 Task: Monitor the traffic conditions on I-20 between Atlanta and Augusta, Georgia.
Action: Mouse moved to (205, 75)
Screenshot: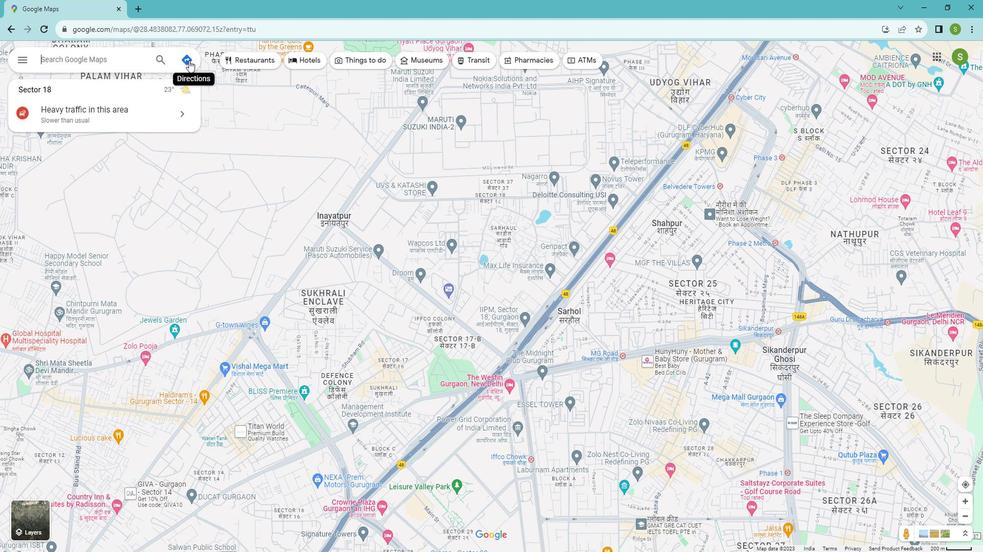 
Action: Mouse pressed left at (205, 75)
Screenshot: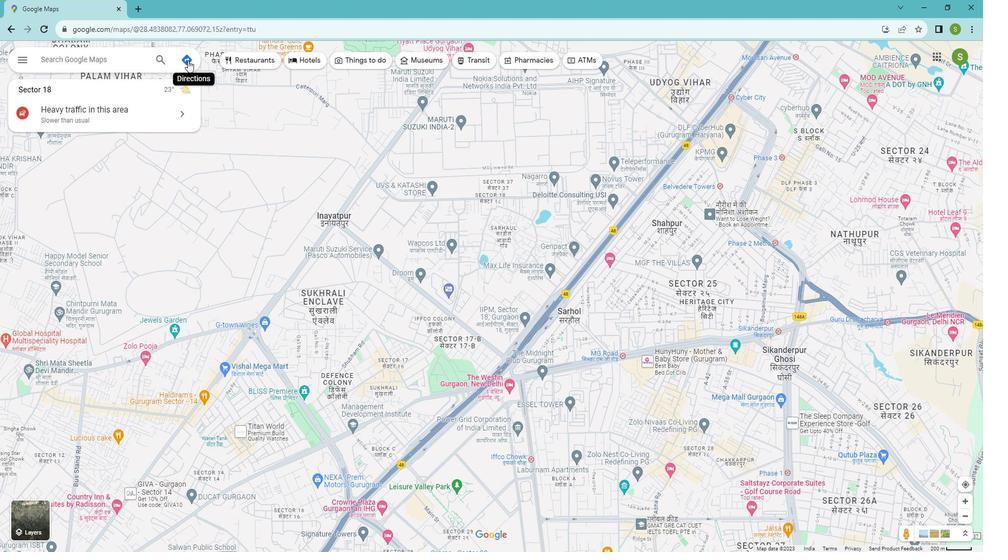 
Action: Mouse moved to (111, 103)
Screenshot: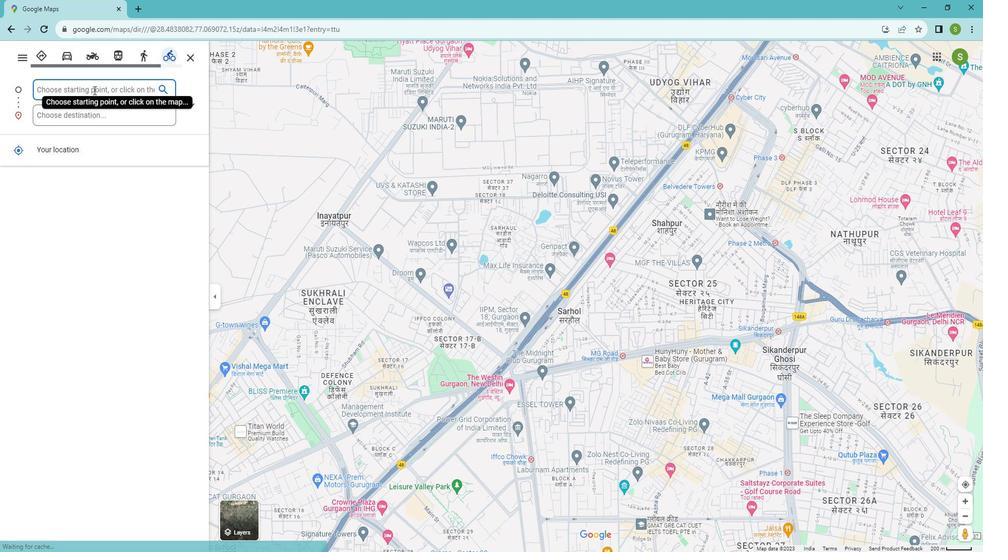 
Action: Mouse pressed left at (111, 103)
Screenshot: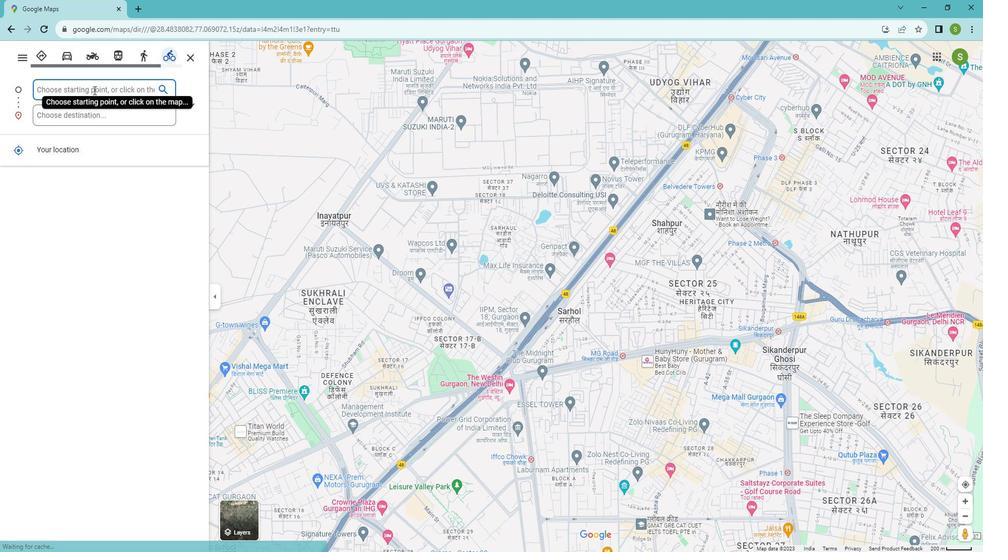 
Action: Key pressed <Key.shift><Key.shift><Key.shift><Key.shift><Key.shift>I-20<Key.space><Key.shift>Alanta
Screenshot: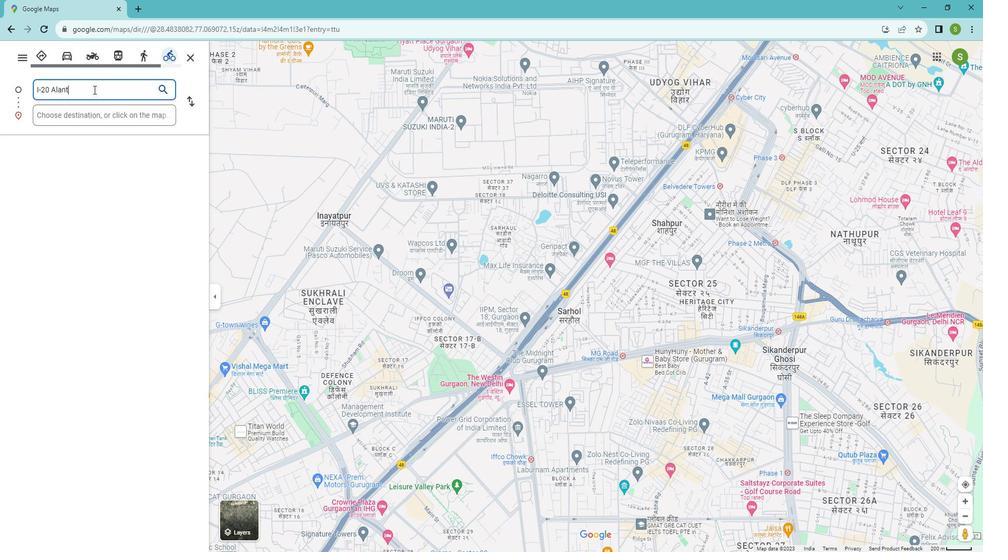 
Action: Mouse moved to (112, 129)
Screenshot: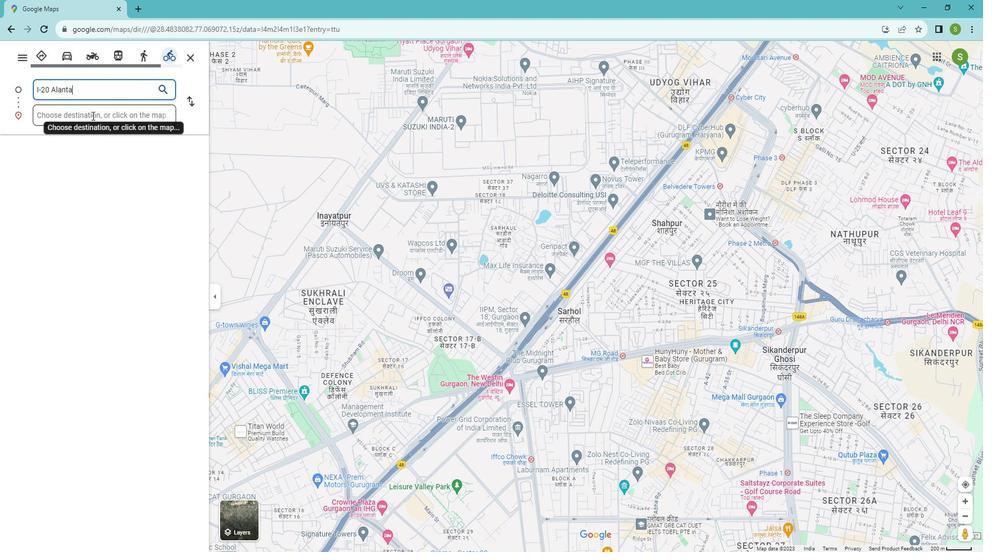 
Action: Mouse pressed left at (112, 129)
Screenshot: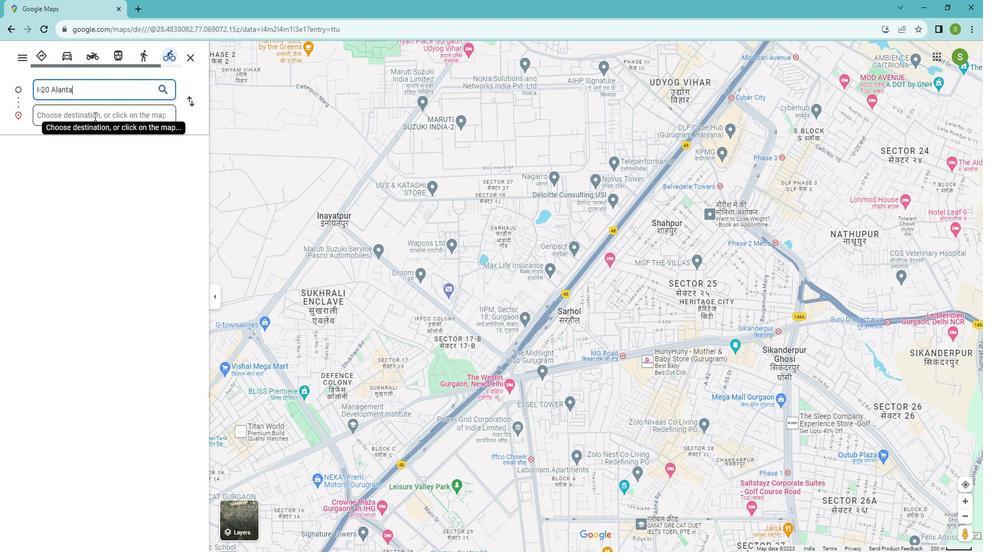 
Action: Mouse moved to (112, 129)
Screenshot: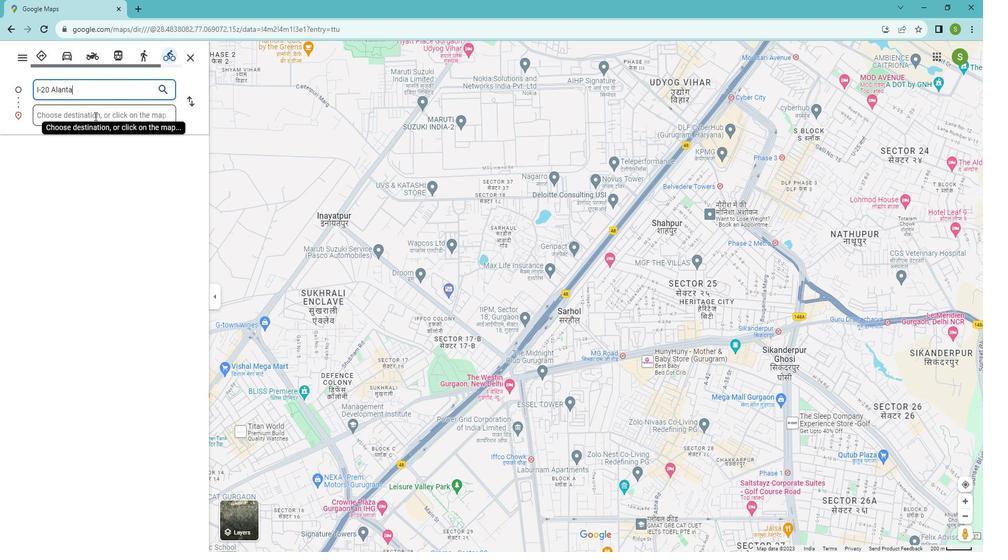 
Action: Key pressed <Key.shift>Augu
Screenshot: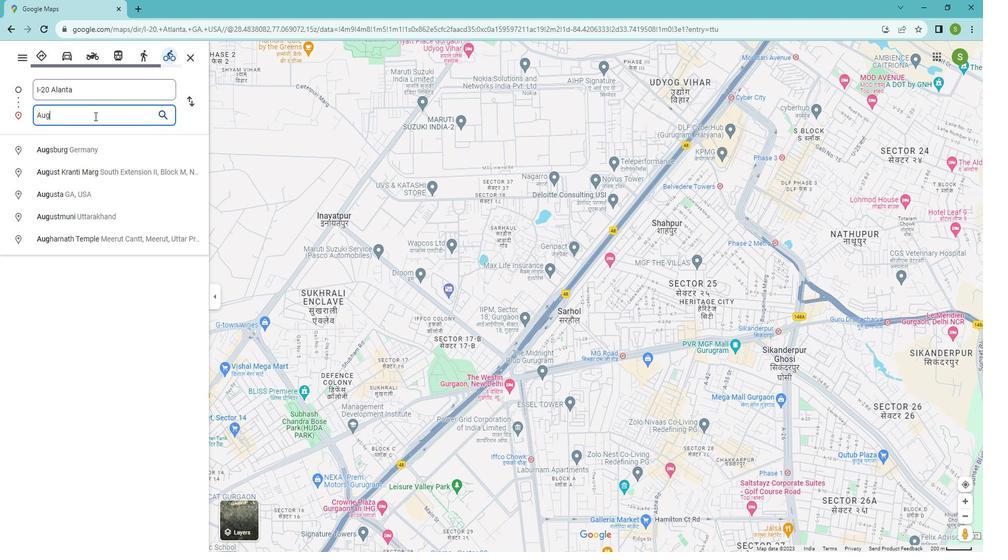 
Action: Mouse moved to (113, 164)
Screenshot: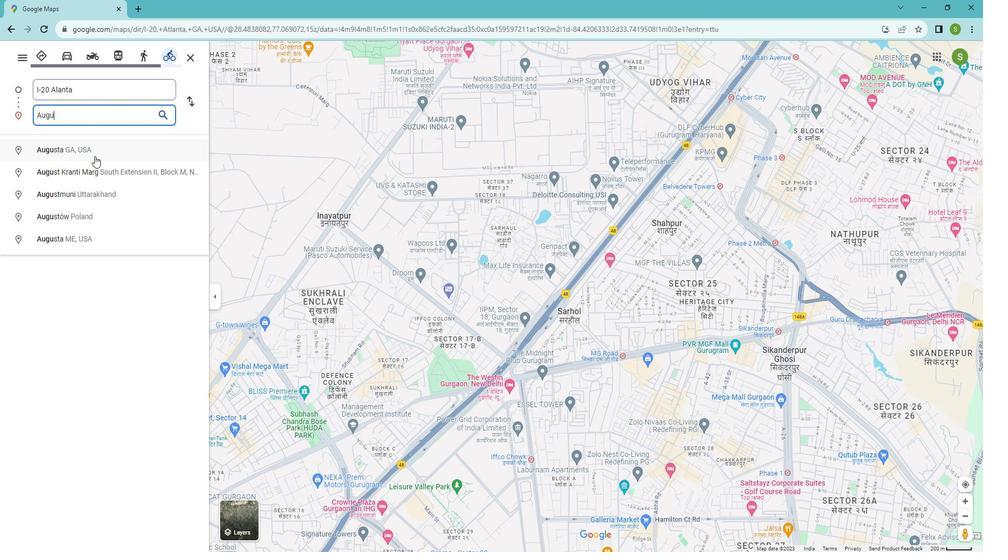 
Action: Mouse pressed left at (113, 164)
Screenshot: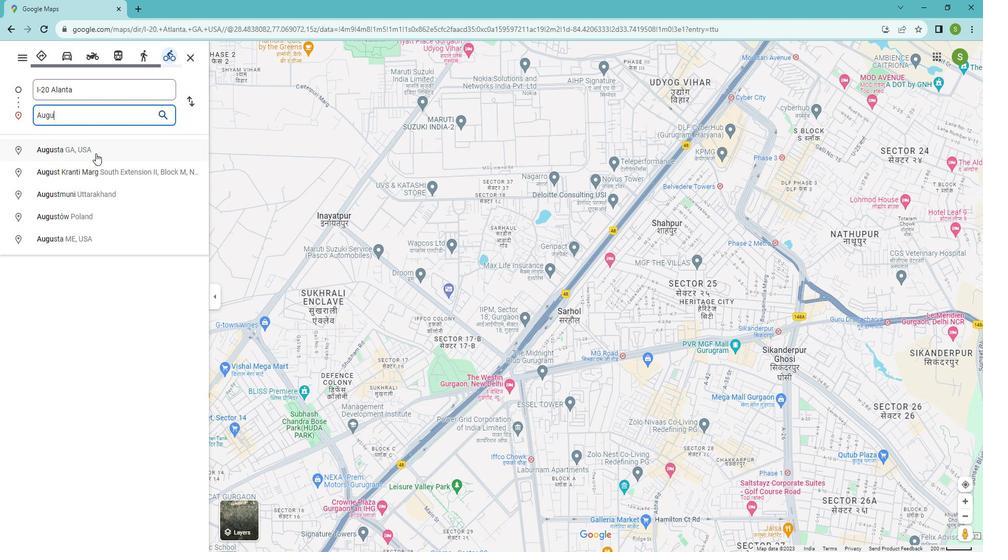 
Action: Mouse moved to (330, 523)
Screenshot: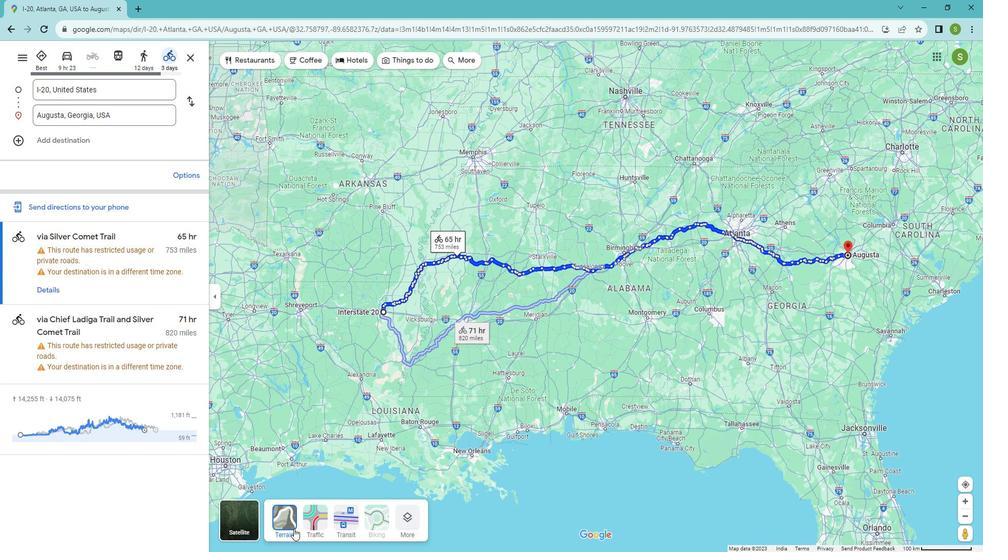 
Action: Mouse pressed left at (330, 523)
Screenshot: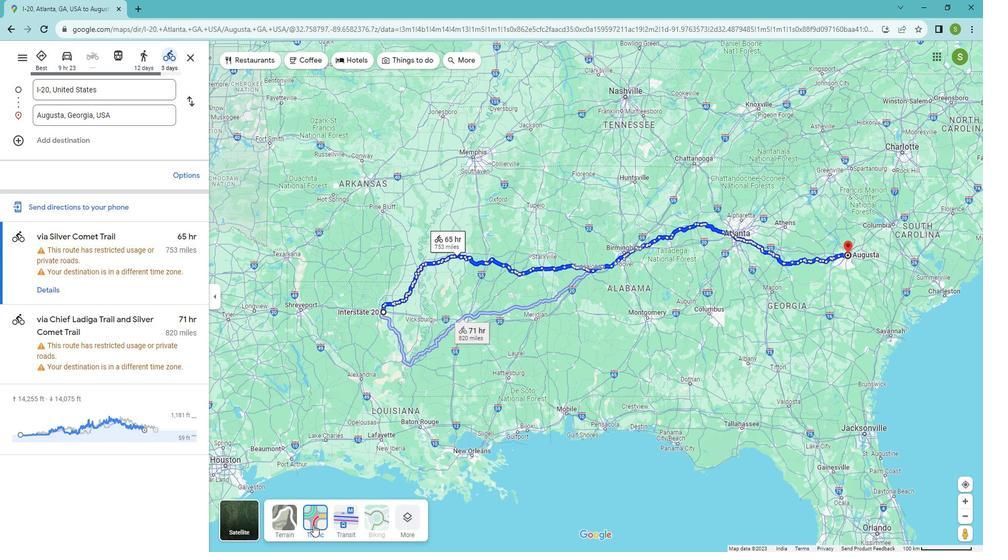 
Action: Mouse moved to (83, 74)
Screenshot: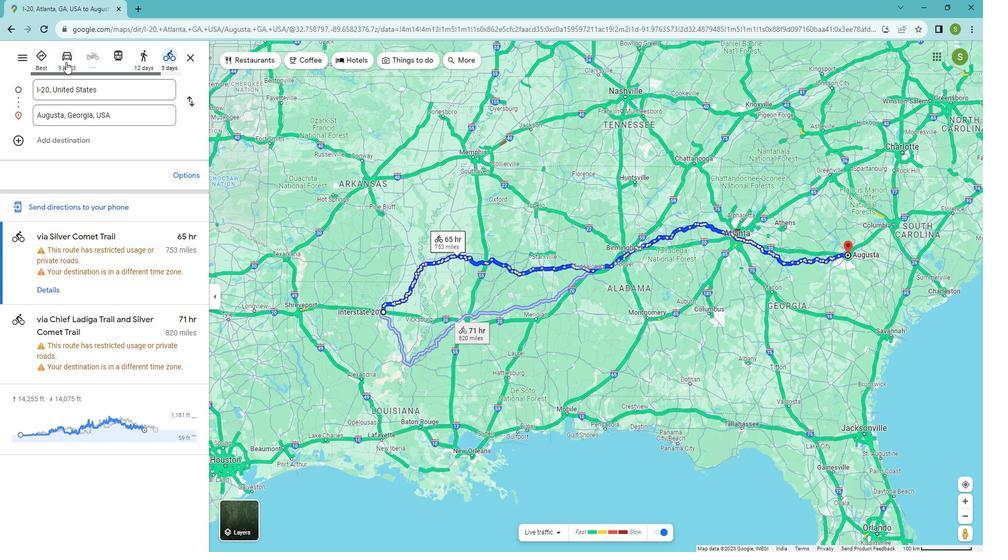 
Action: Mouse pressed left at (83, 74)
Screenshot: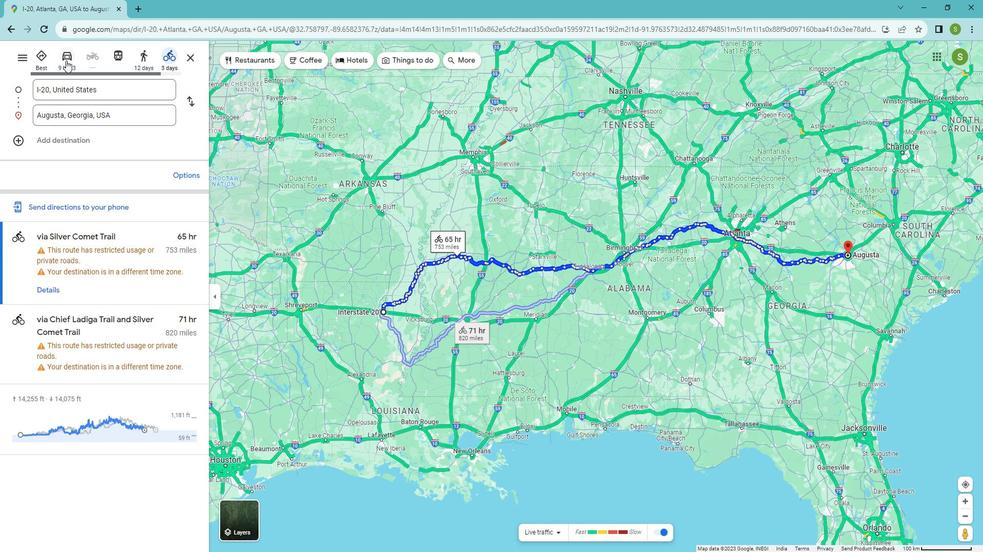 
Action: Mouse moved to (71, 297)
Screenshot: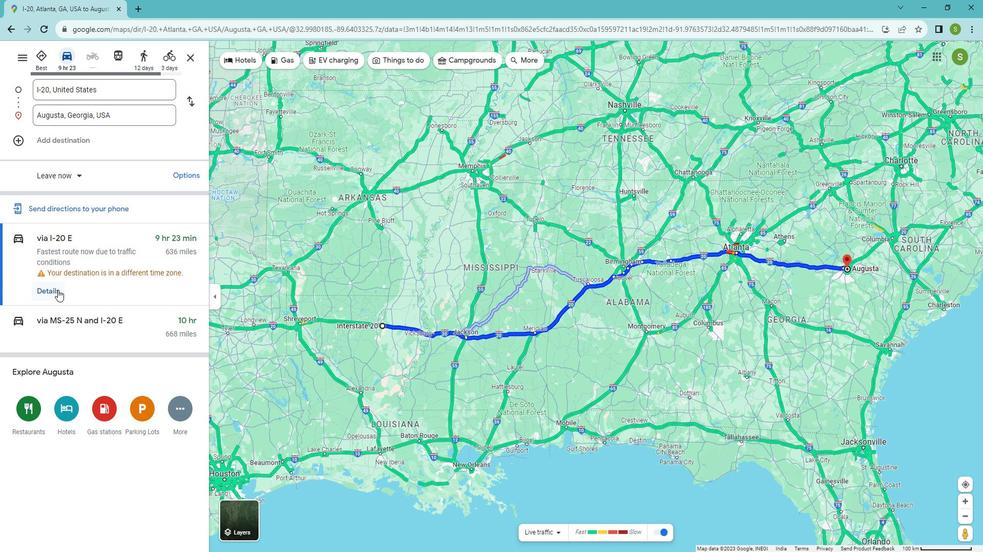 
Action: Mouse pressed left at (71, 297)
Screenshot: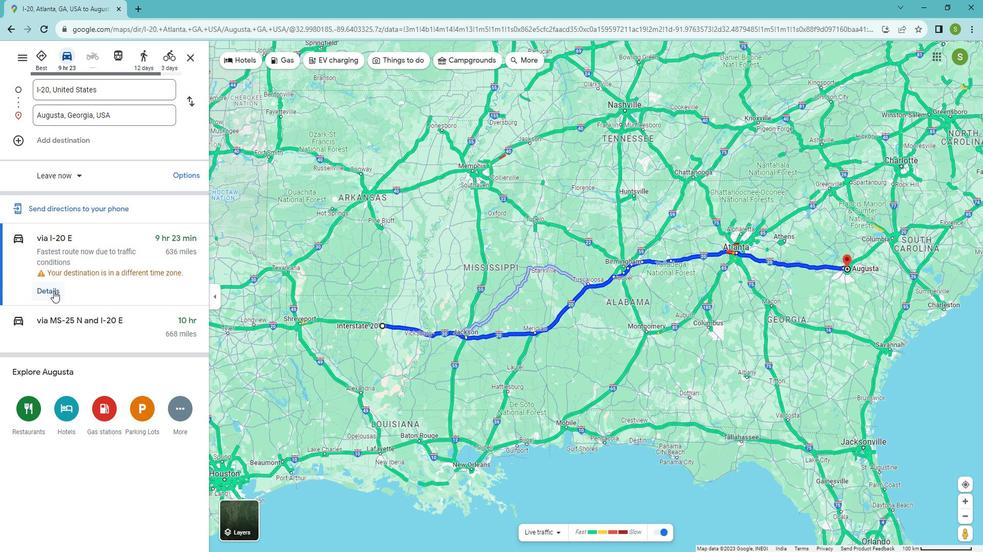
Action: Mouse moved to (72, 225)
Screenshot: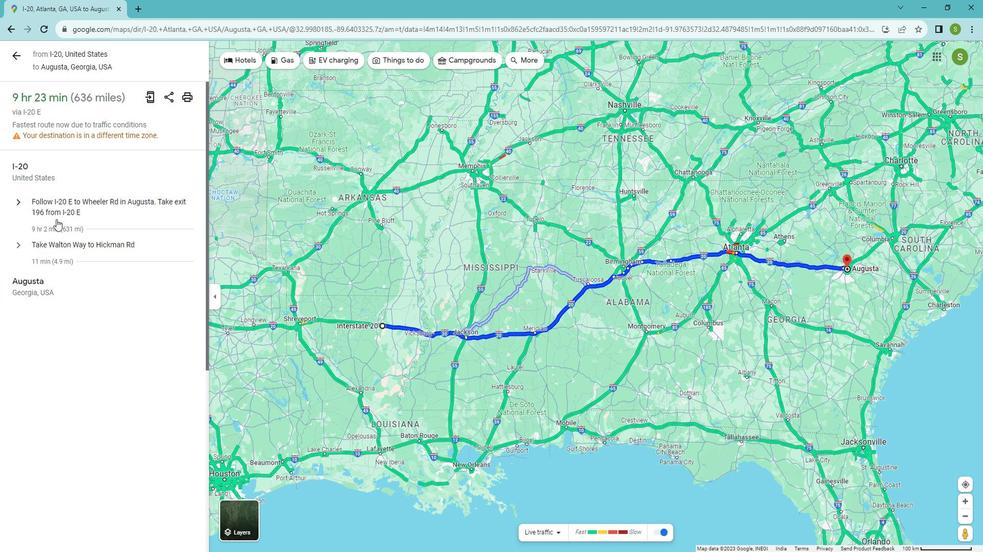 
Action: Mouse pressed left at (72, 225)
Screenshot: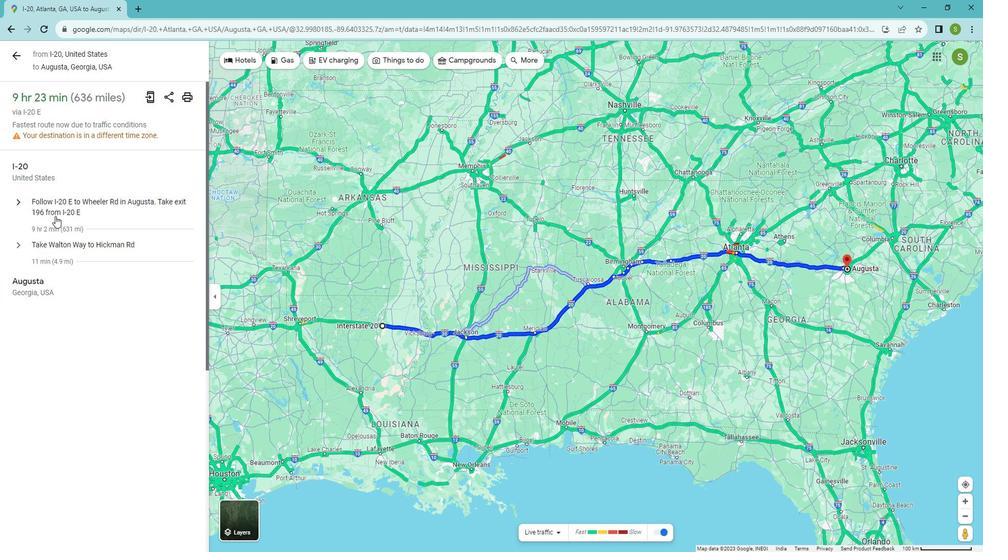 
Action: Mouse moved to (72, 255)
Screenshot: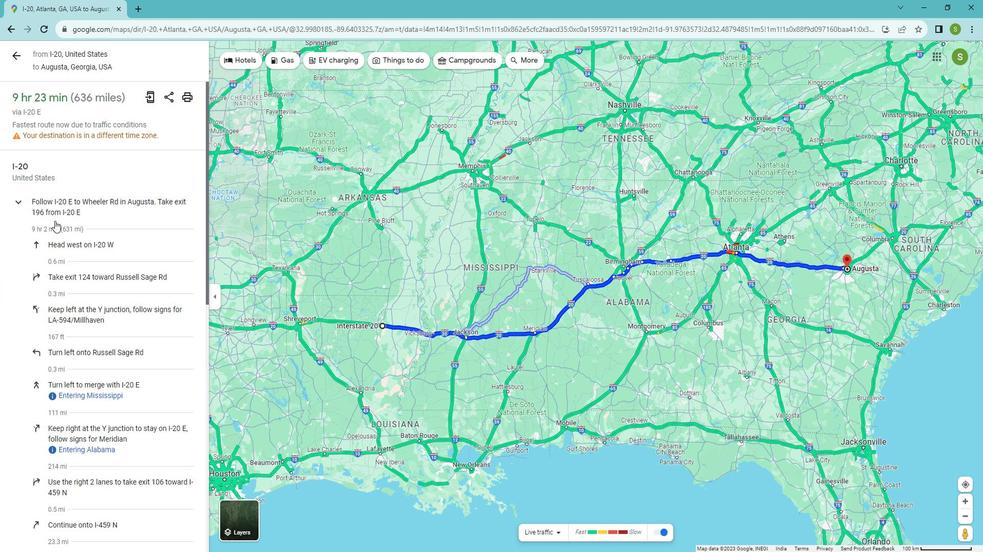 
Action: Mouse pressed left at (72, 255)
Screenshot: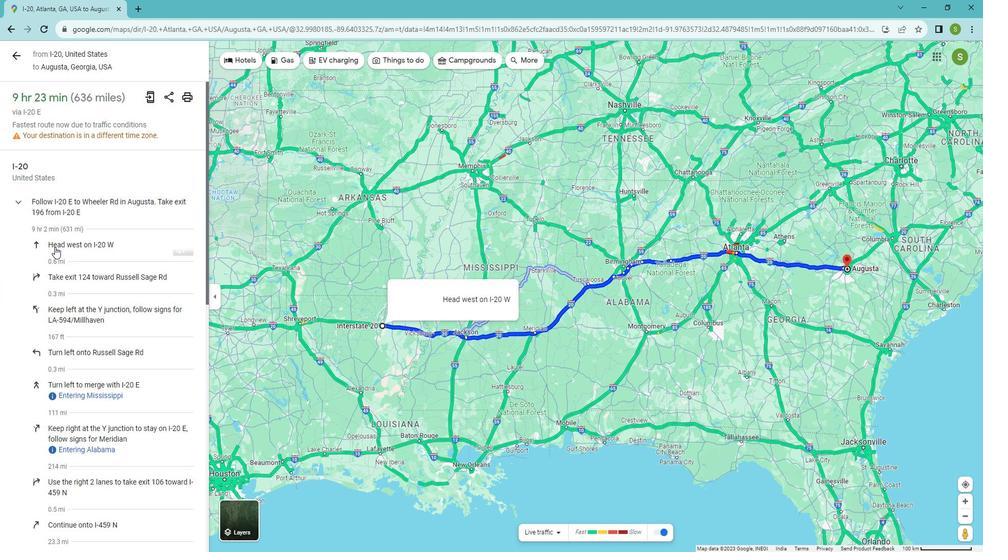 
Action: Mouse moved to (78, 285)
Screenshot: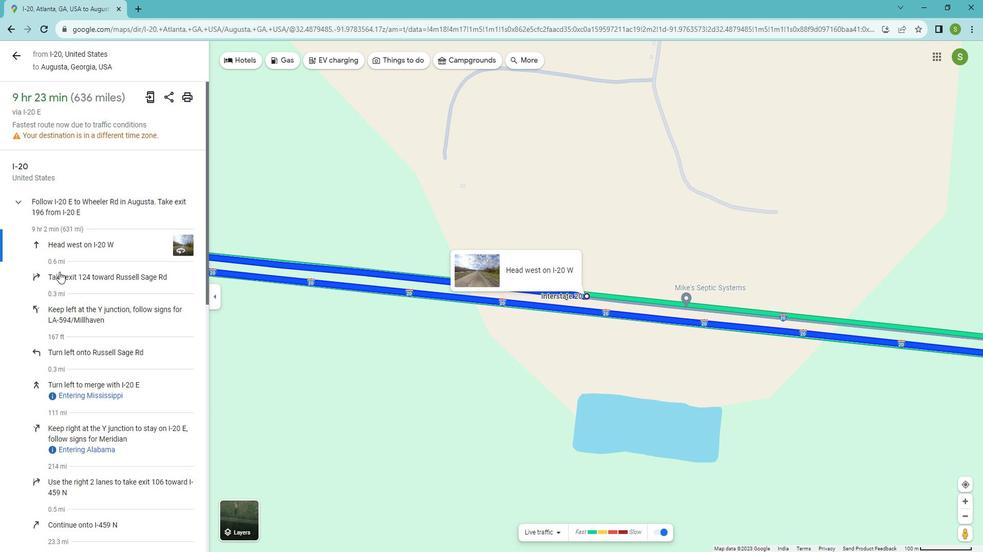 
Action: Mouse pressed left at (78, 285)
Screenshot: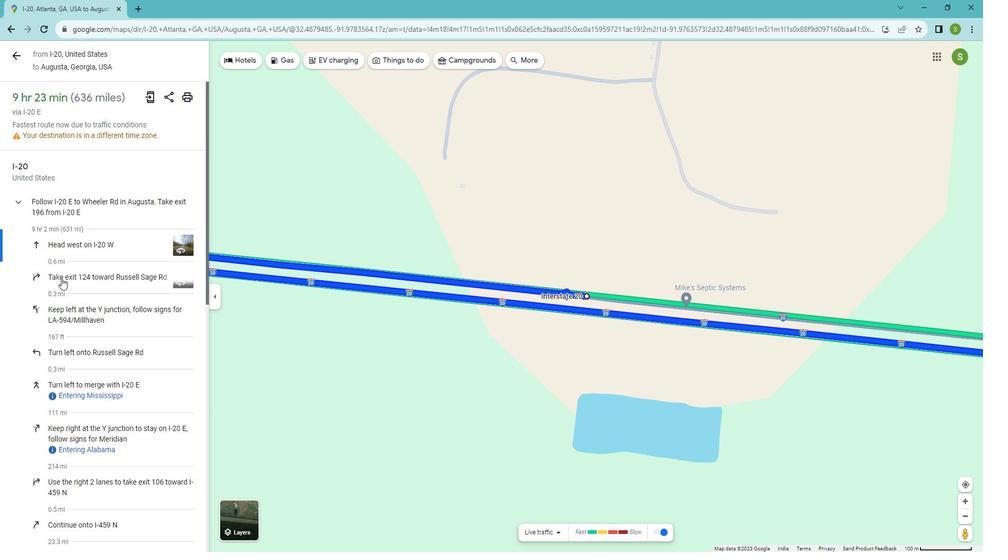 
Action: Mouse moved to (78, 316)
Screenshot: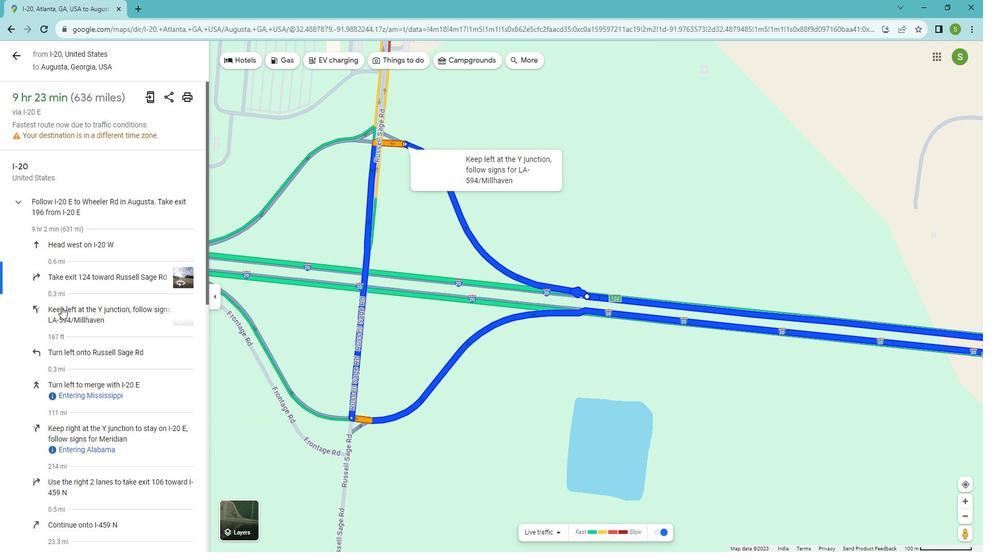 
Action: Mouse pressed left at (78, 316)
Screenshot: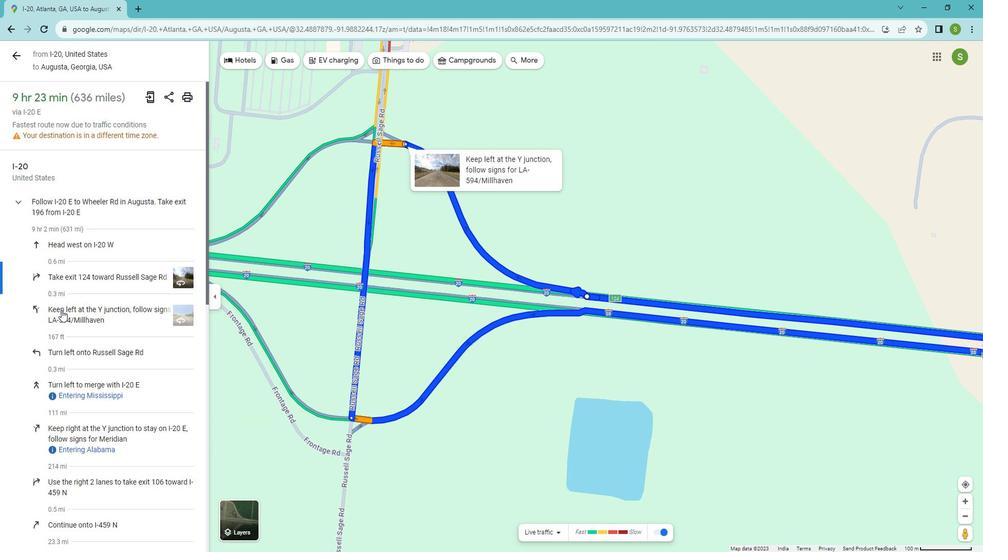
Action: Mouse moved to (81, 356)
Screenshot: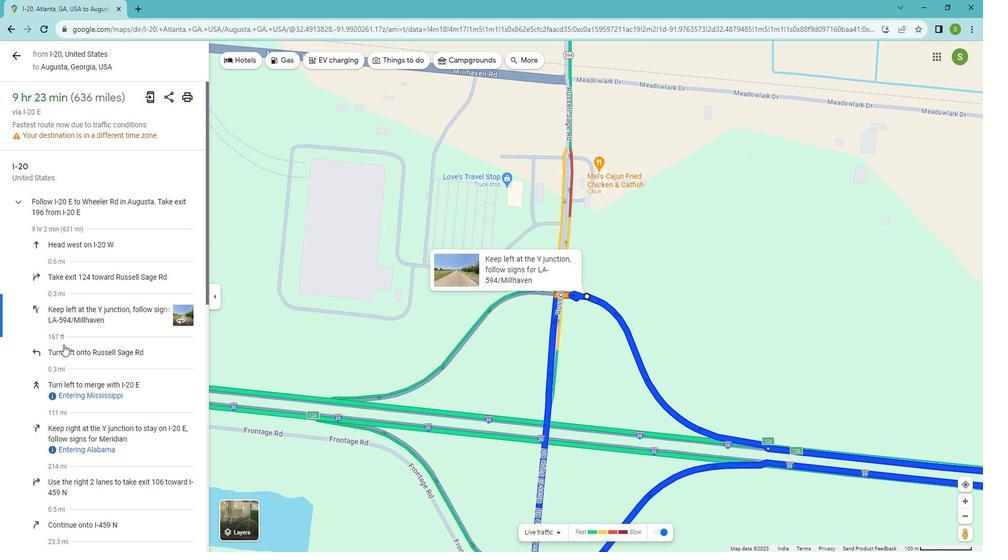 
Action: Mouse pressed left at (81, 356)
Screenshot: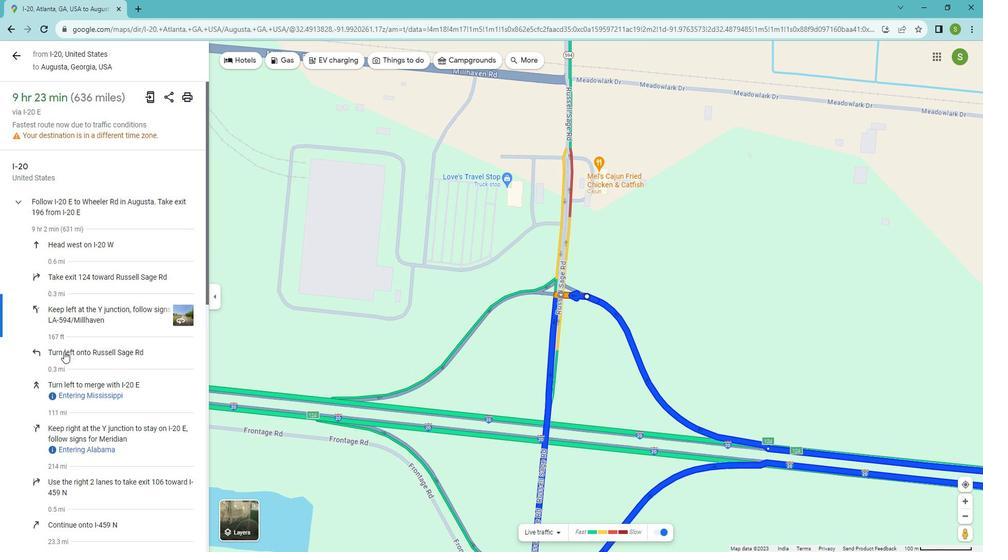 
Action: Mouse moved to (84, 390)
Screenshot: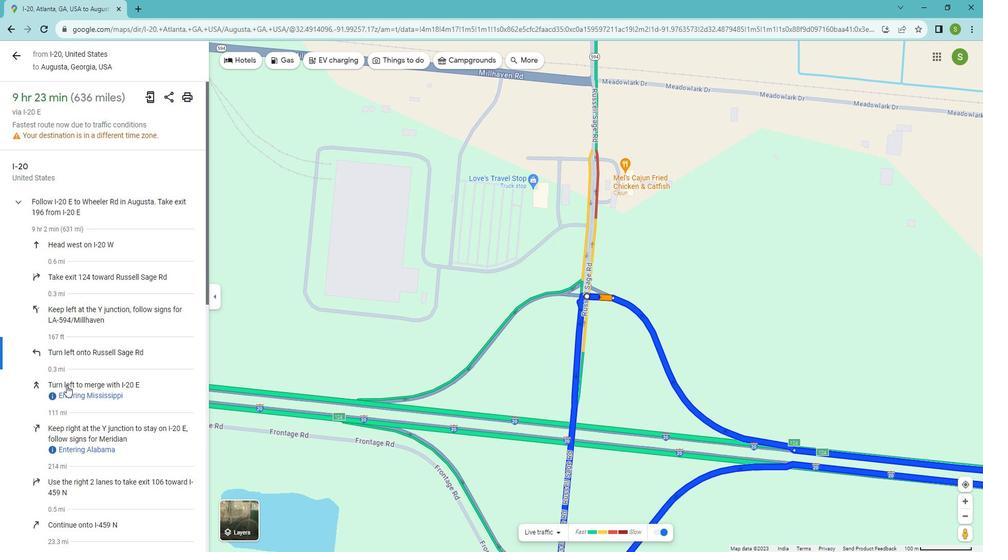 
Action: Mouse pressed left at (84, 390)
Screenshot: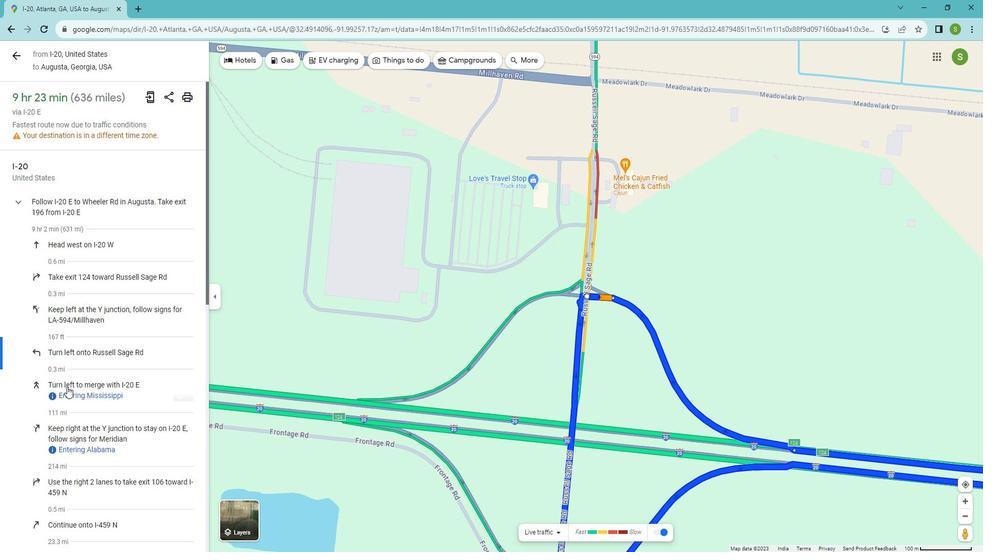 
Action: Mouse moved to (84, 436)
Screenshot: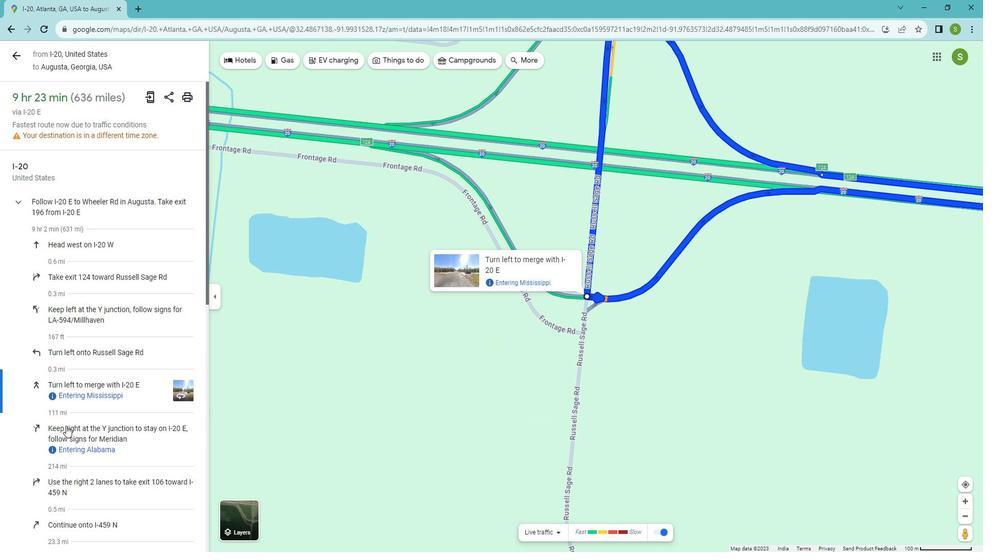
Action: Mouse pressed left at (84, 436)
Screenshot: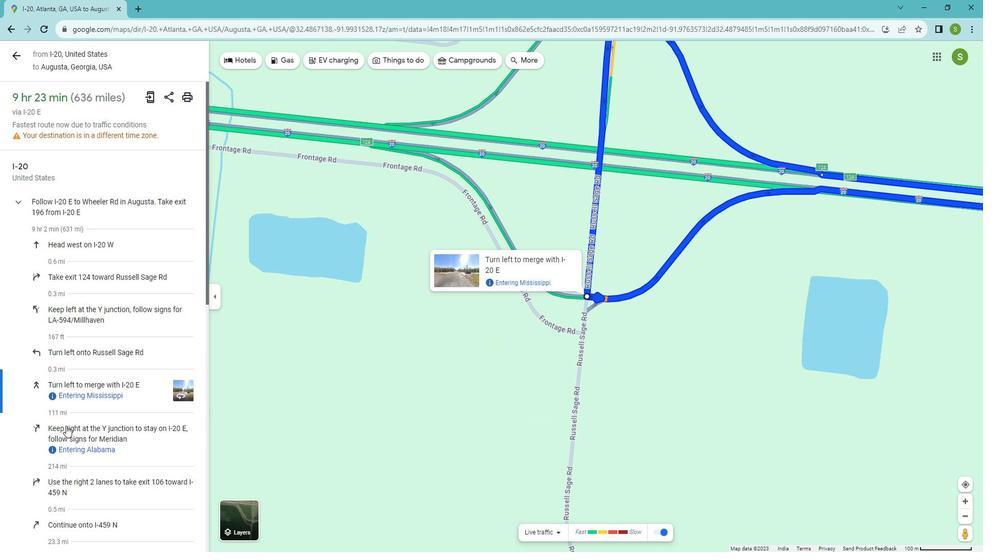 
Action: Mouse moved to (82, 480)
Screenshot: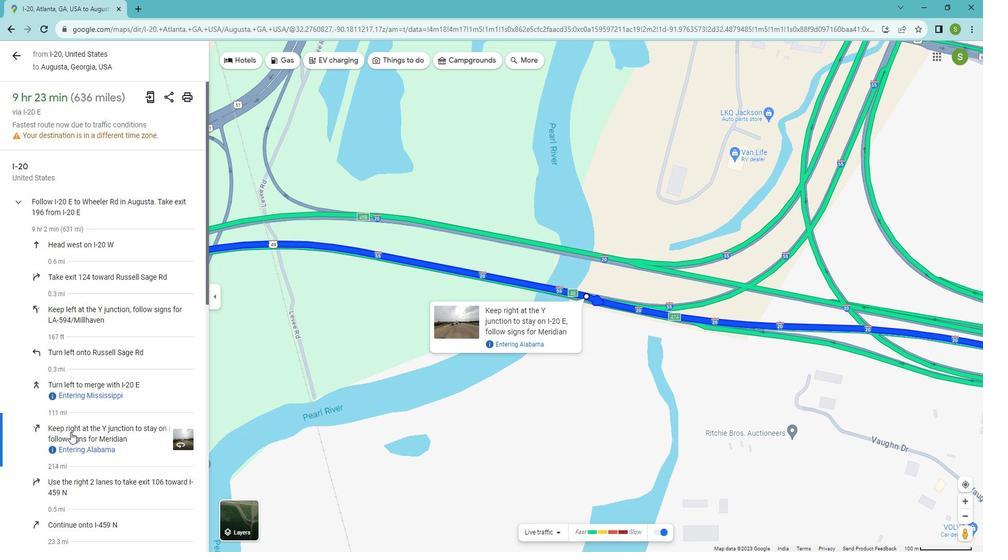 
Action: Mouse pressed left at (82, 480)
Screenshot: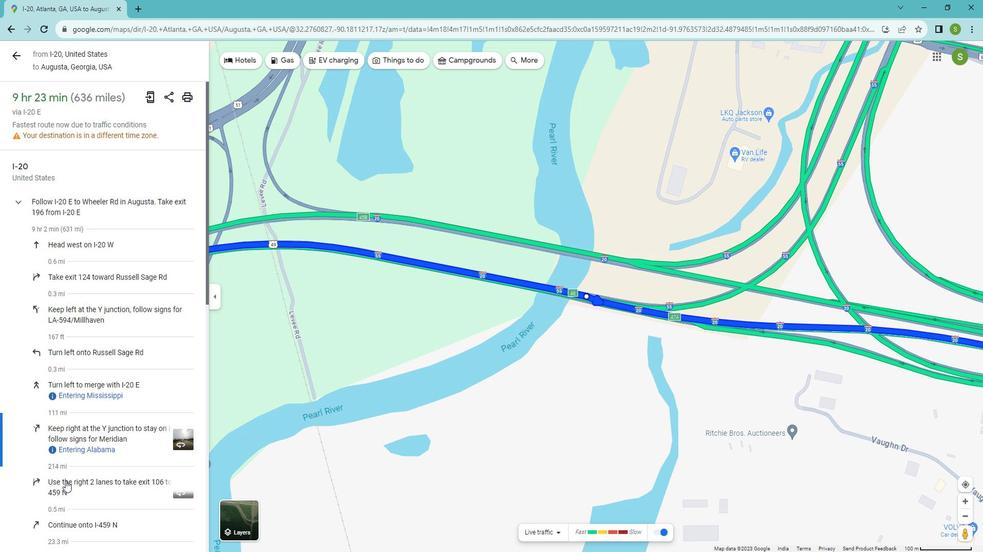 
Action: Mouse moved to (83, 520)
Screenshot: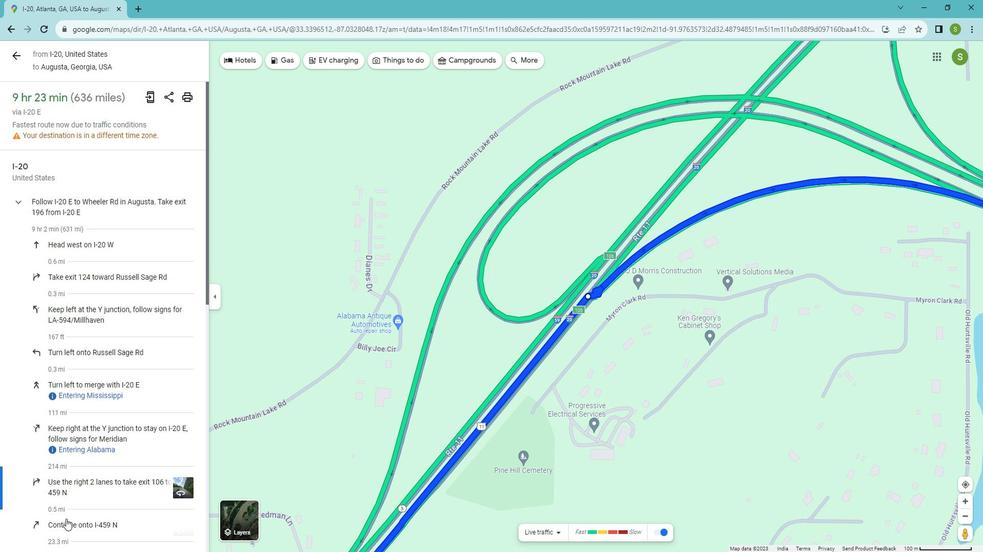 
Action: Mouse pressed left at (83, 520)
Screenshot: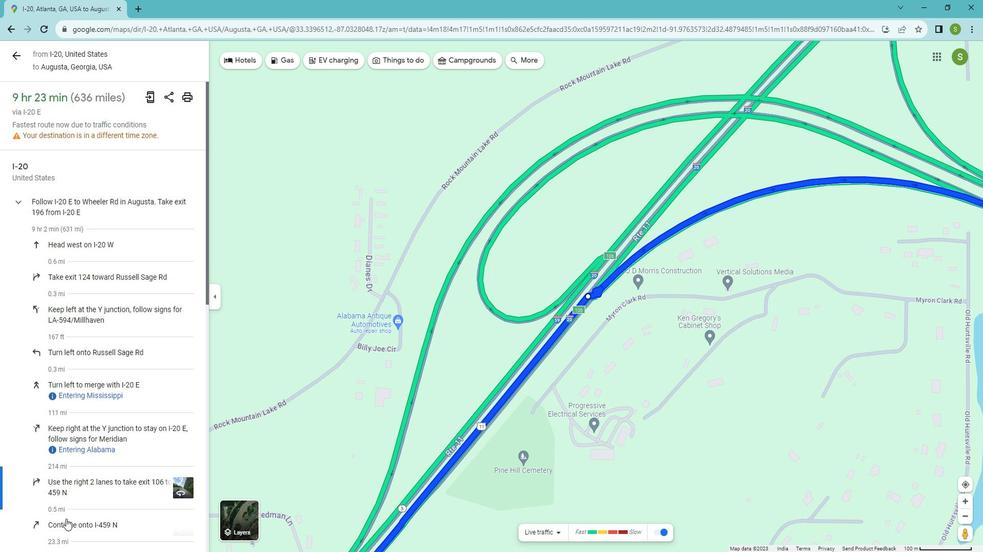 
Action: Mouse moved to (92, 399)
Screenshot: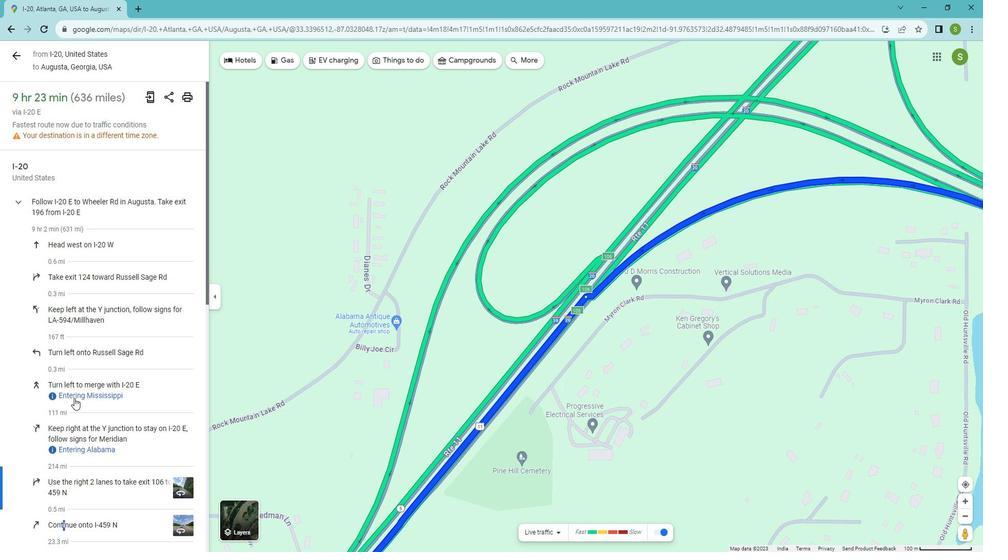 
Action: Mouse scrolled (92, 398) with delta (0, 0)
Screenshot: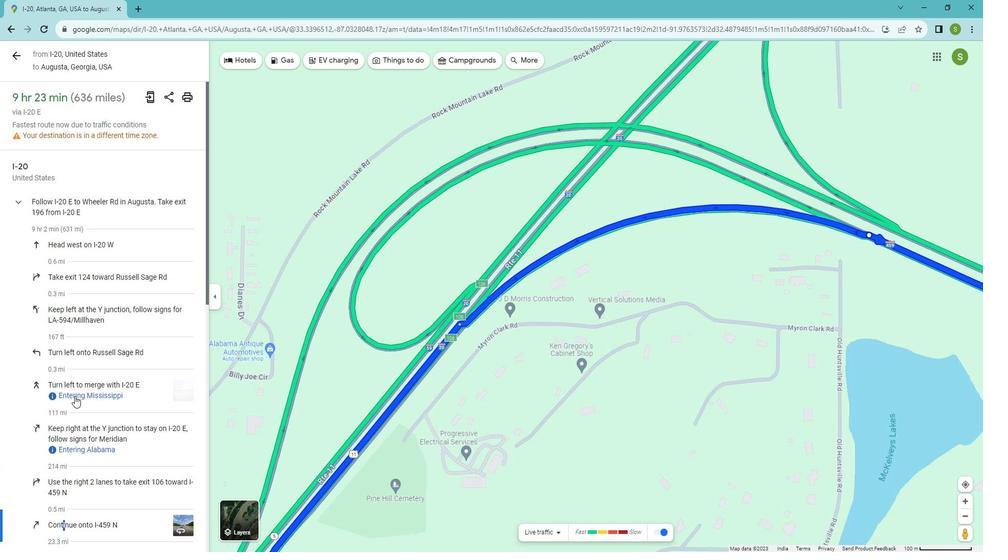 
Action: Mouse scrolled (92, 398) with delta (0, 0)
Screenshot: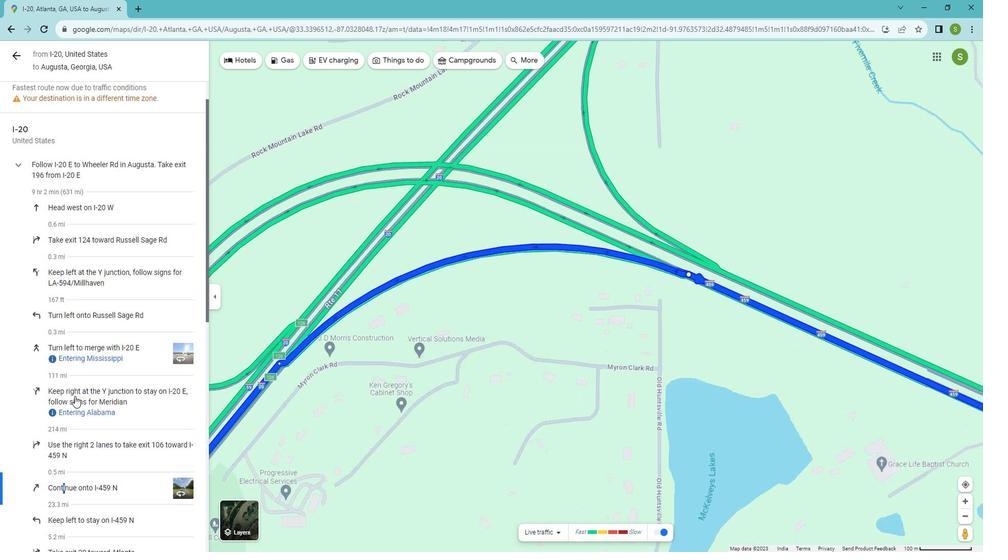 
Action: Mouse moved to (92, 399)
Screenshot: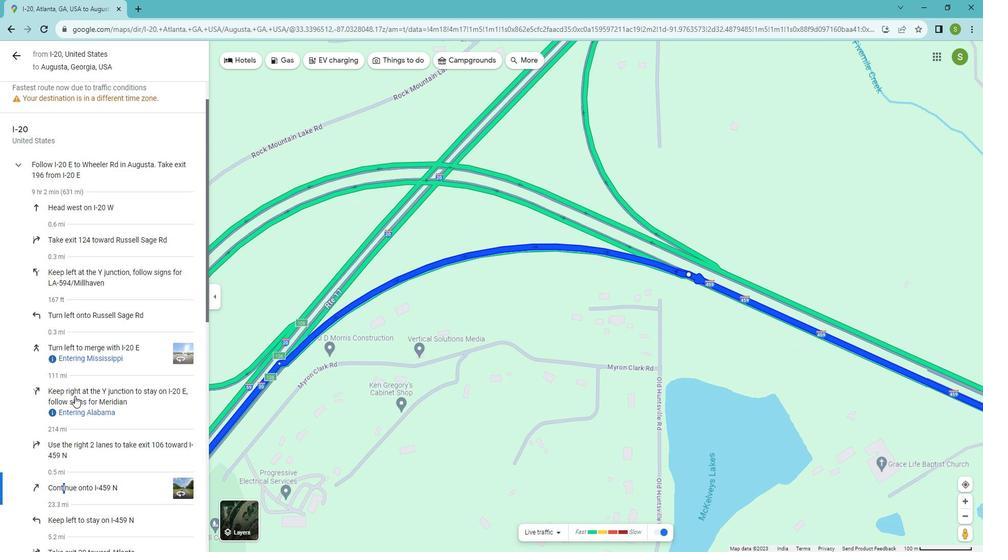 
Action: Mouse scrolled (92, 398) with delta (0, 0)
Screenshot: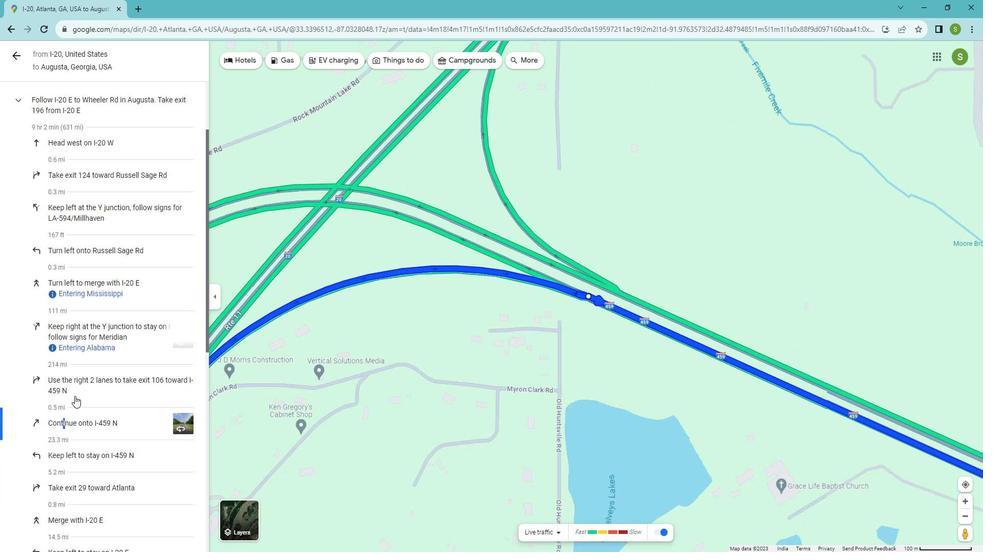 
Action: Mouse moved to (91, 399)
Screenshot: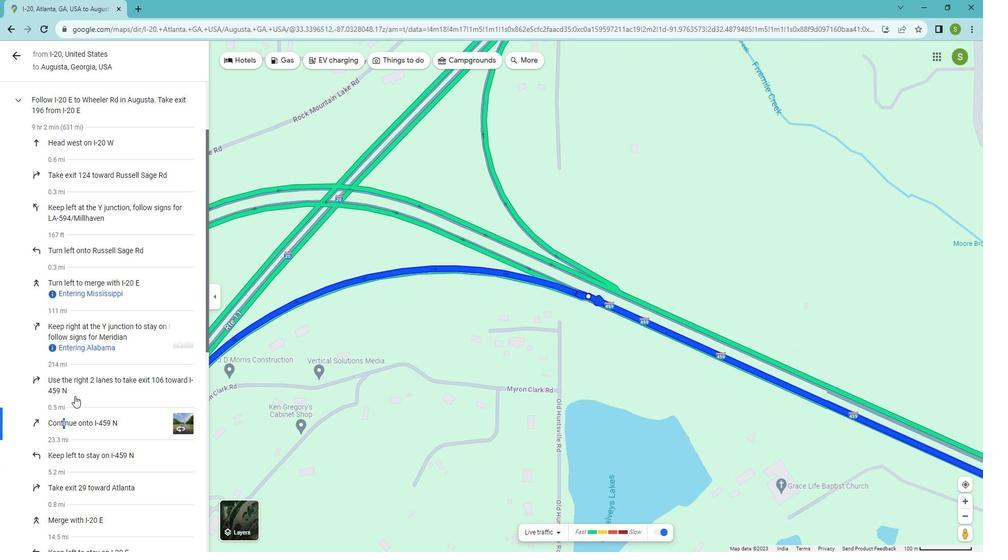 
Action: Mouse scrolled (91, 399) with delta (0, 0)
Screenshot: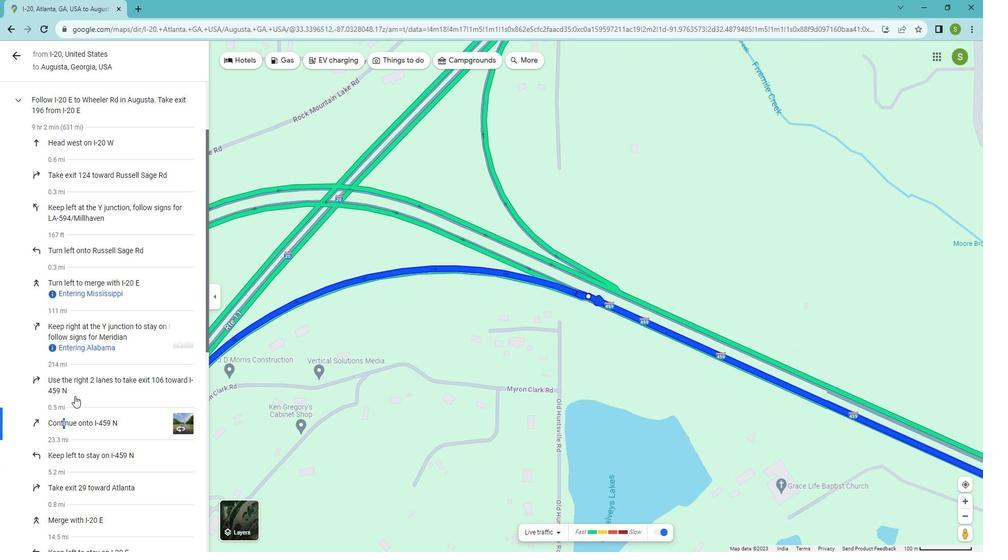 
Action: Mouse moved to (95, 343)
Screenshot: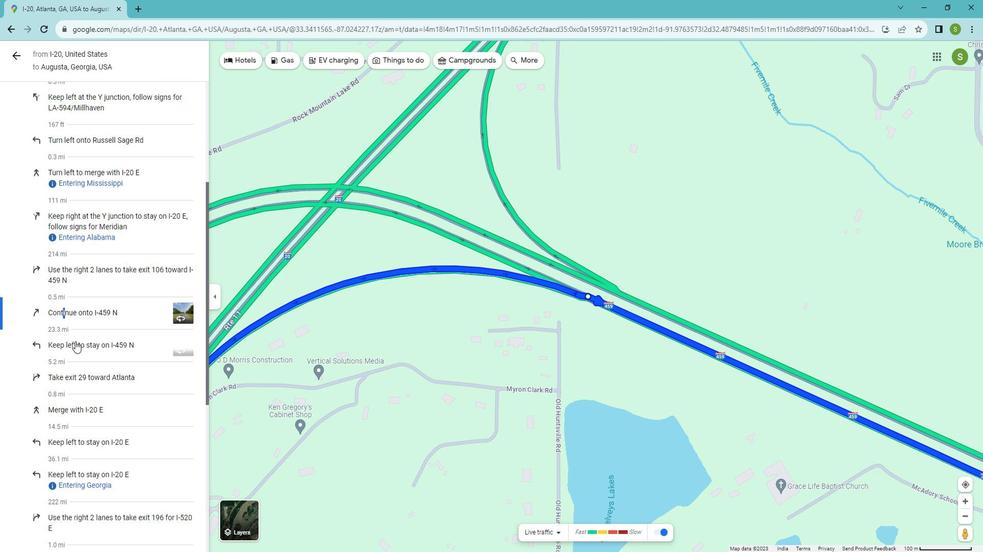 
Action: Mouse pressed left at (95, 343)
Screenshot: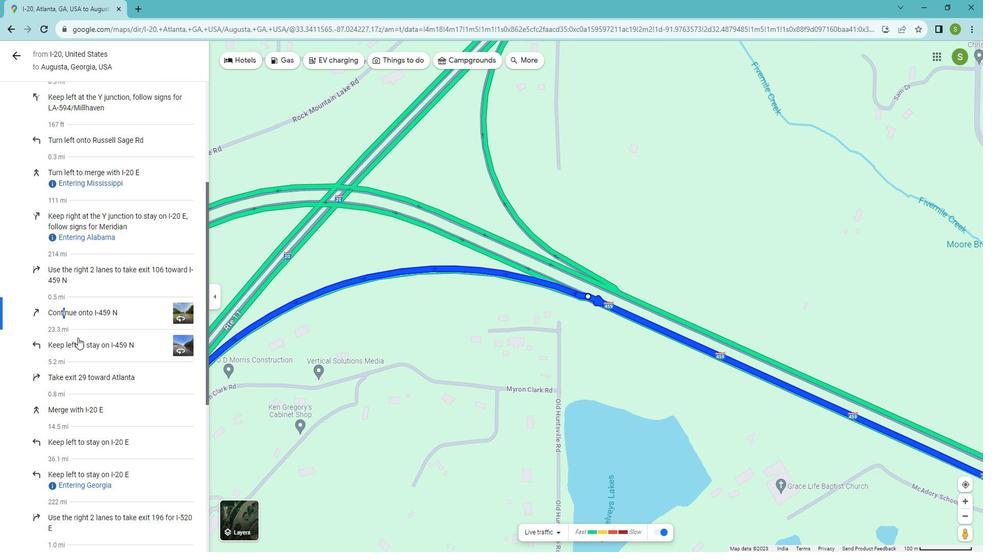 
Action: Mouse moved to (94, 390)
Screenshot: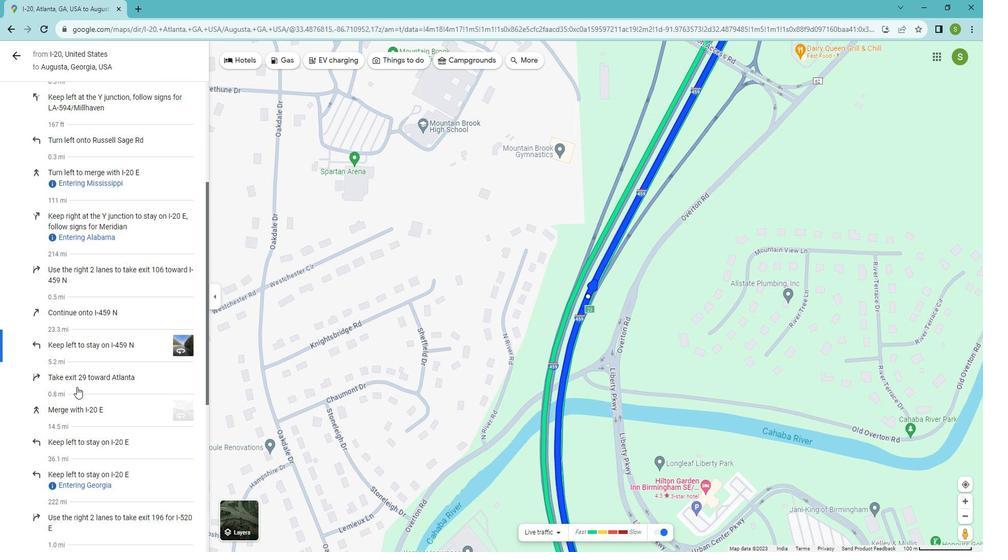 
Action: Mouse pressed left at (94, 390)
Screenshot: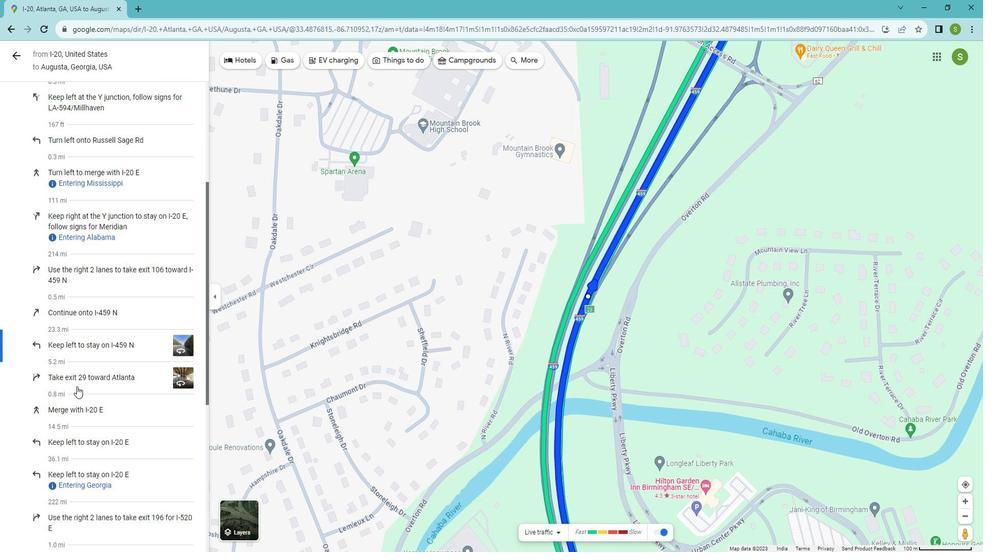 
Action: Mouse moved to (90, 416)
Screenshot: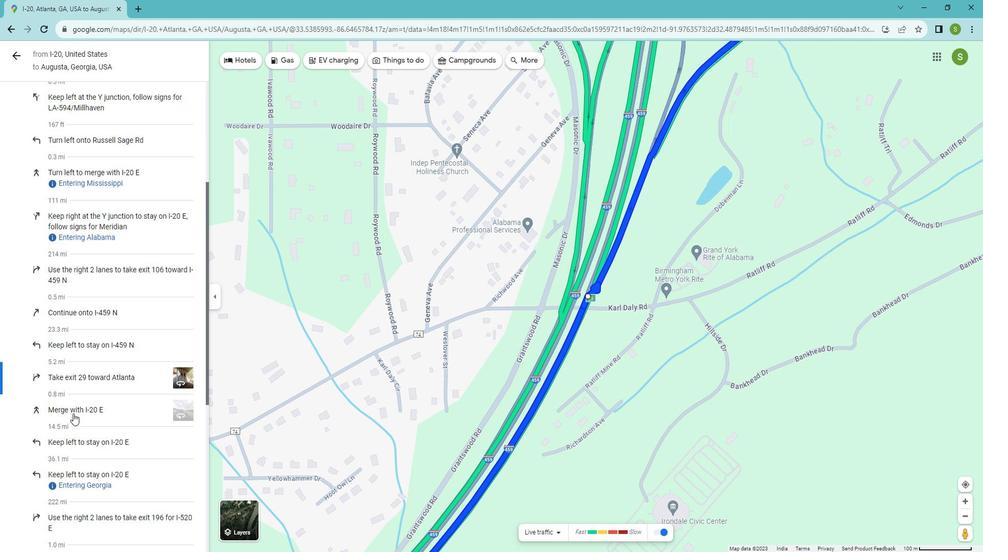 
Action: Mouse pressed left at (90, 416)
Screenshot: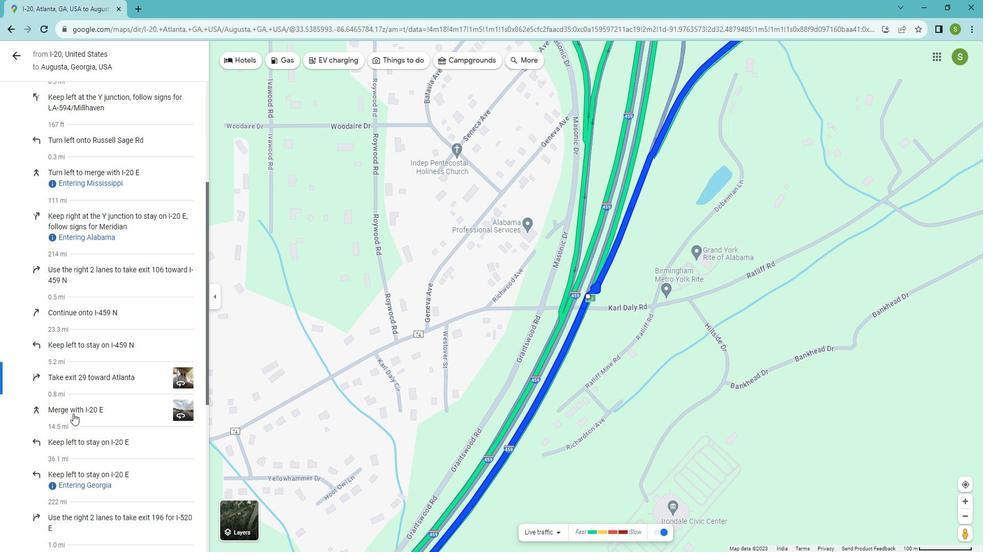 
Action: Mouse moved to (84, 446)
Screenshot: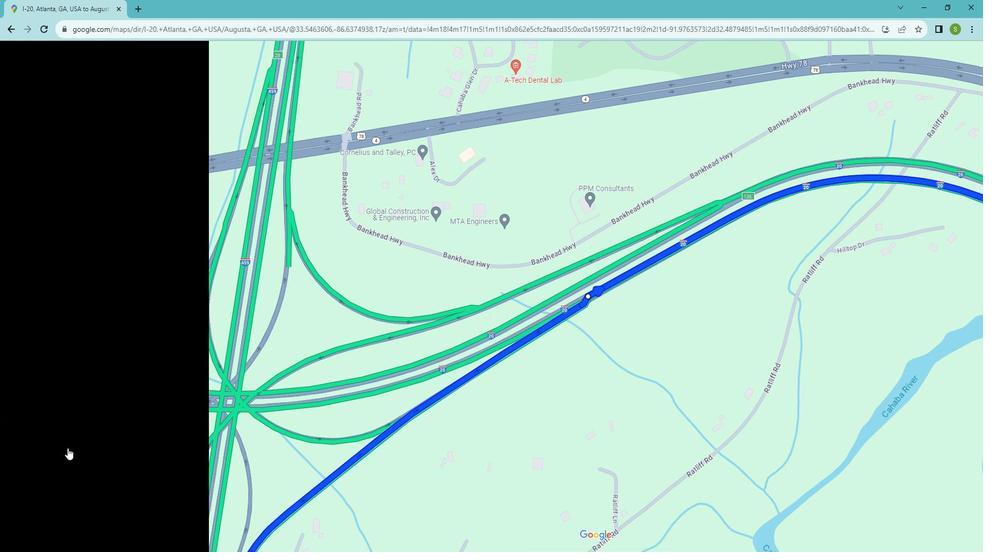
Action: Mouse pressed left at (84, 446)
Screenshot: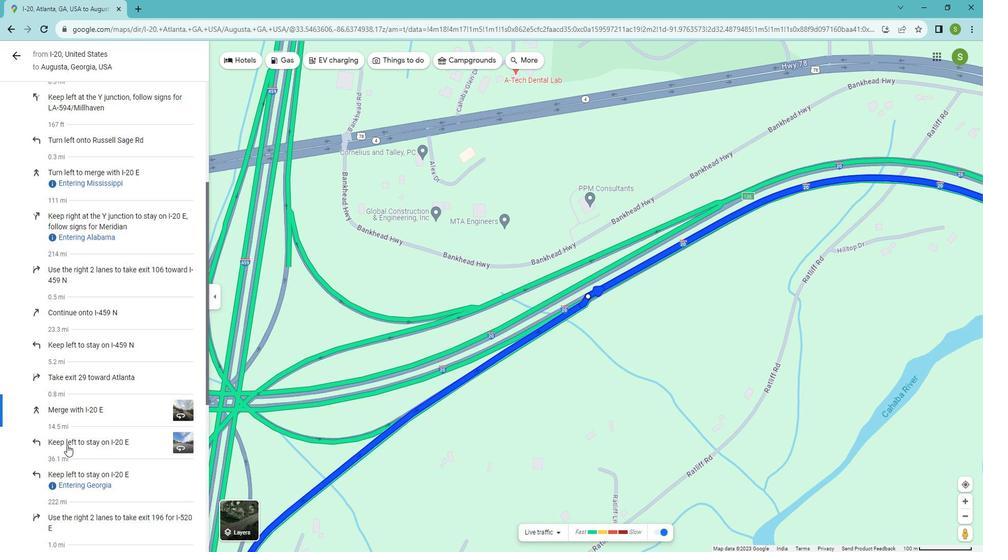 
Action: Mouse moved to (96, 480)
Screenshot: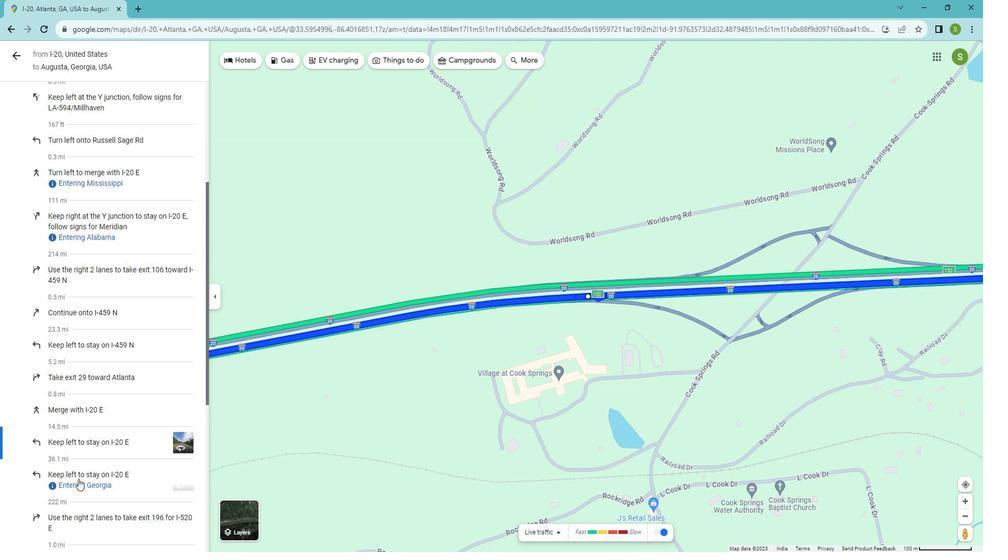 
Action: Mouse pressed left at (96, 480)
Screenshot: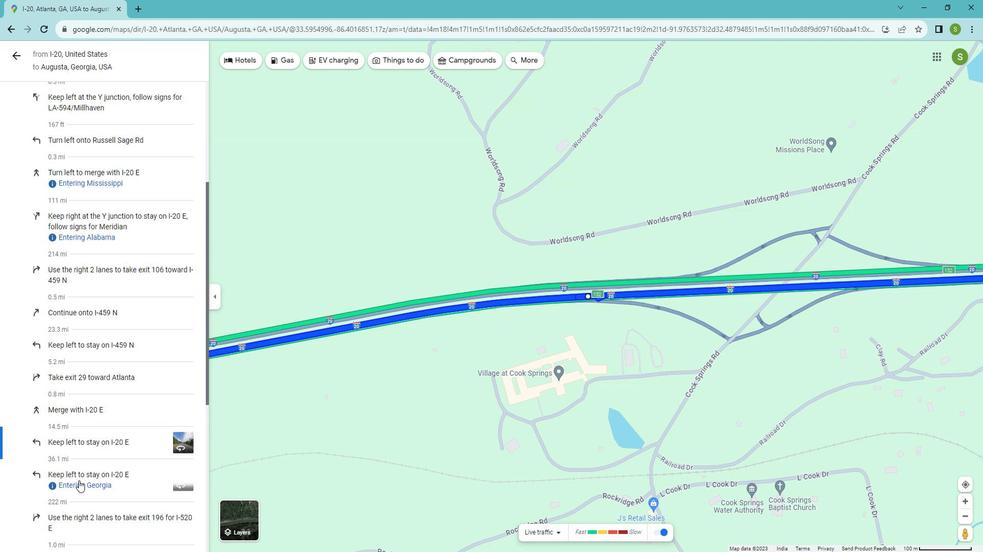 
Action: Mouse moved to (98, 477)
Screenshot: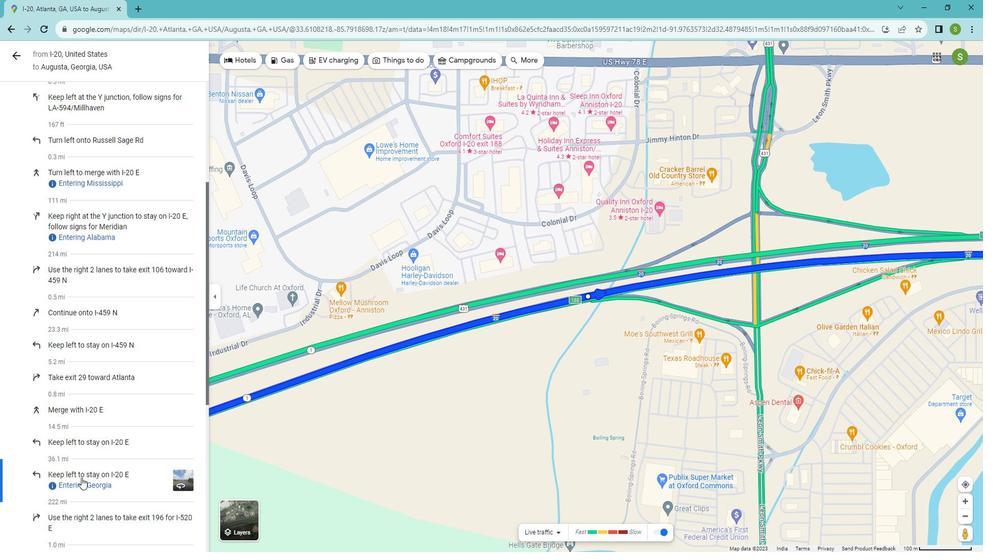 
Action: Mouse scrolled (98, 477) with delta (0, 0)
Screenshot: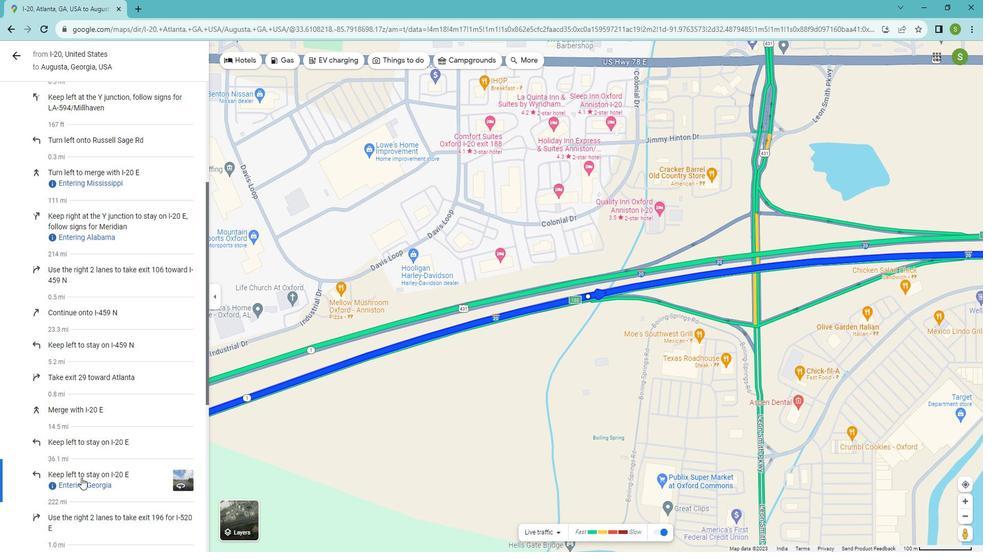 
Action: Mouse scrolled (98, 477) with delta (0, 0)
Screenshot: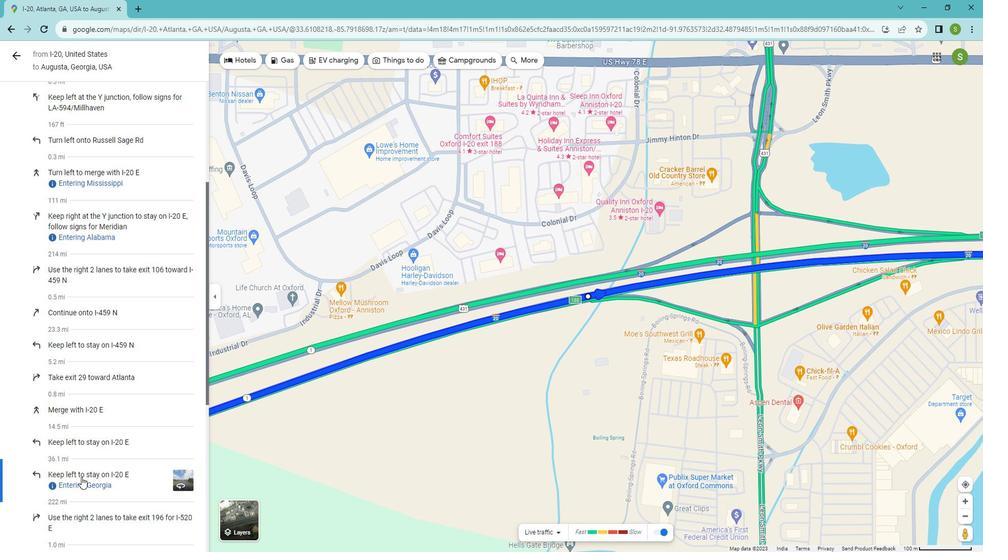 
Action: Mouse moved to (89, 421)
Screenshot: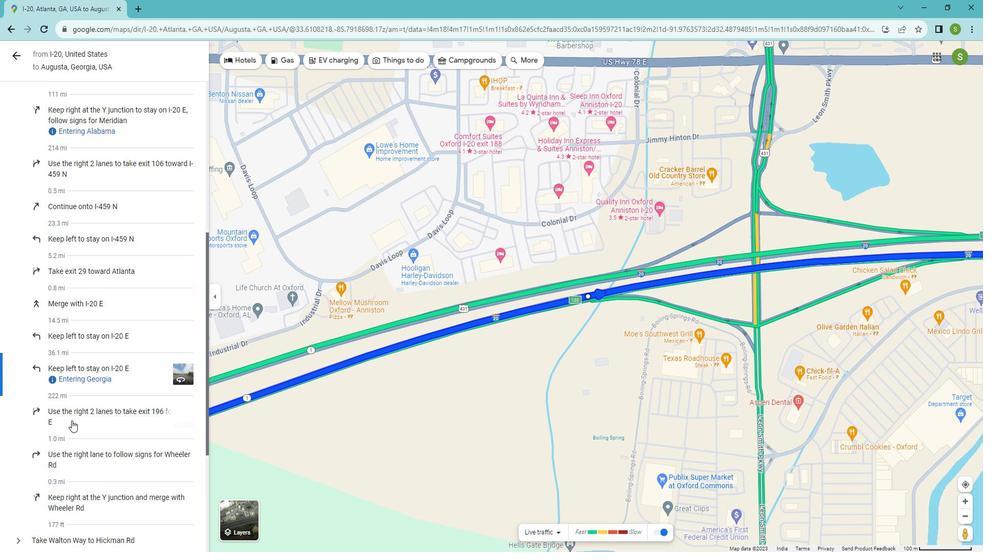 
Action: Mouse pressed left at (89, 421)
Screenshot: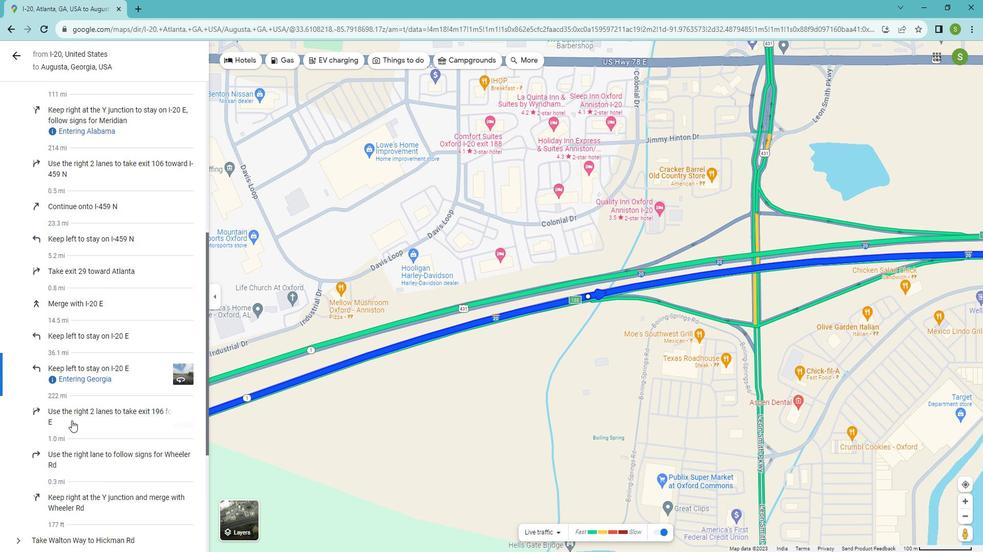 
Action: Mouse moved to (94, 460)
Screenshot: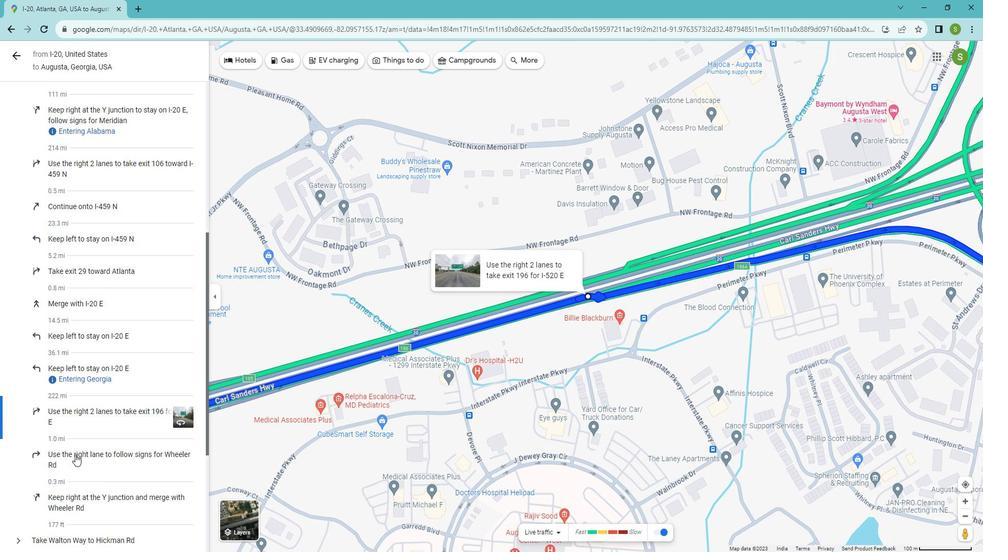 
Action: Mouse pressed left at (94, 460)
Screenshot: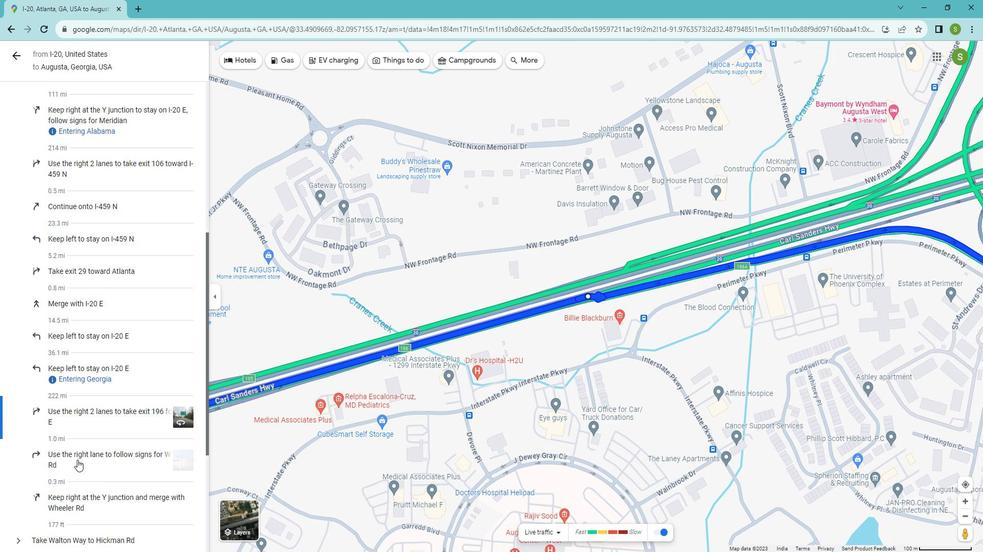 
Action: Mouse moved to (103, 500)
Screenshot: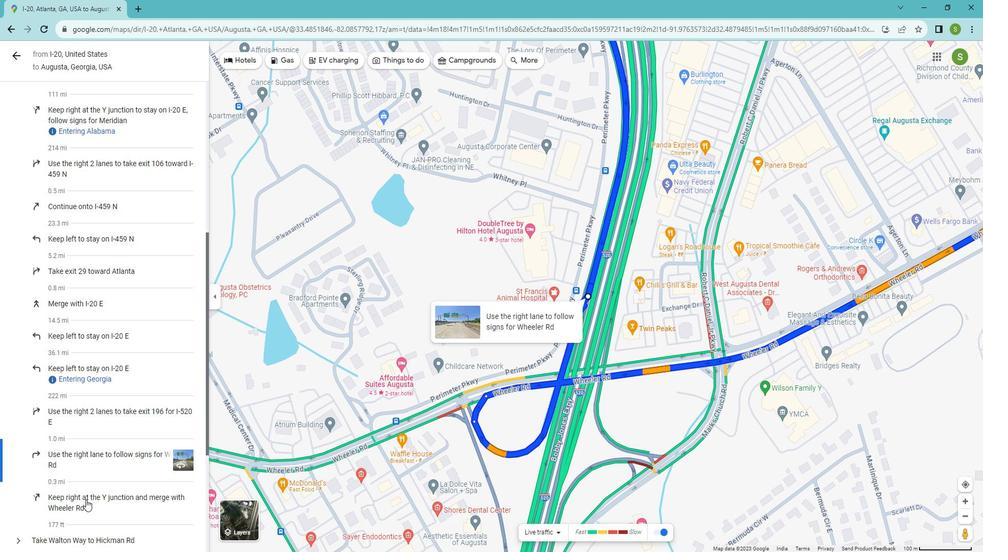 
Action: Mouse pressed left at (103, 500)
Screenshot: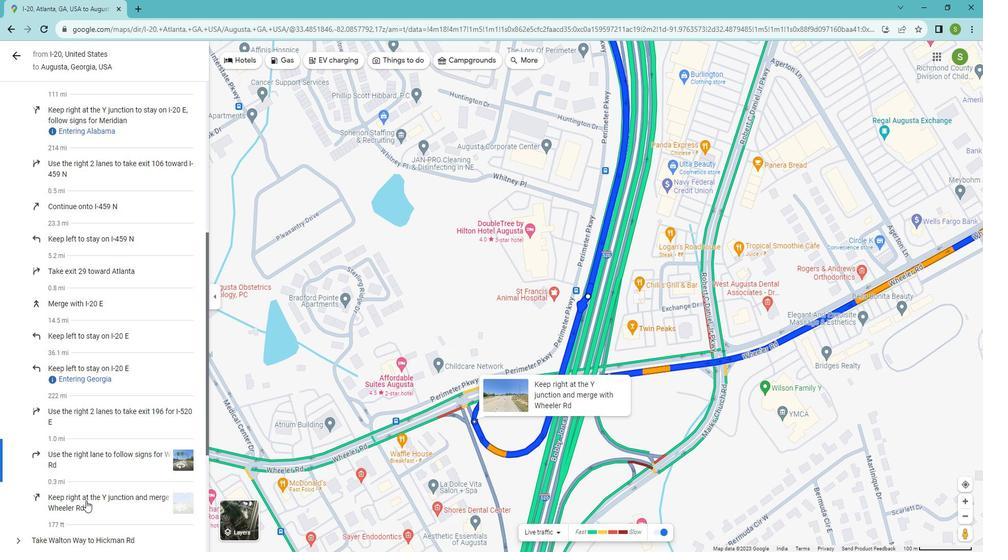 
Action: Mouse moved to (105, 496)
Screenshot: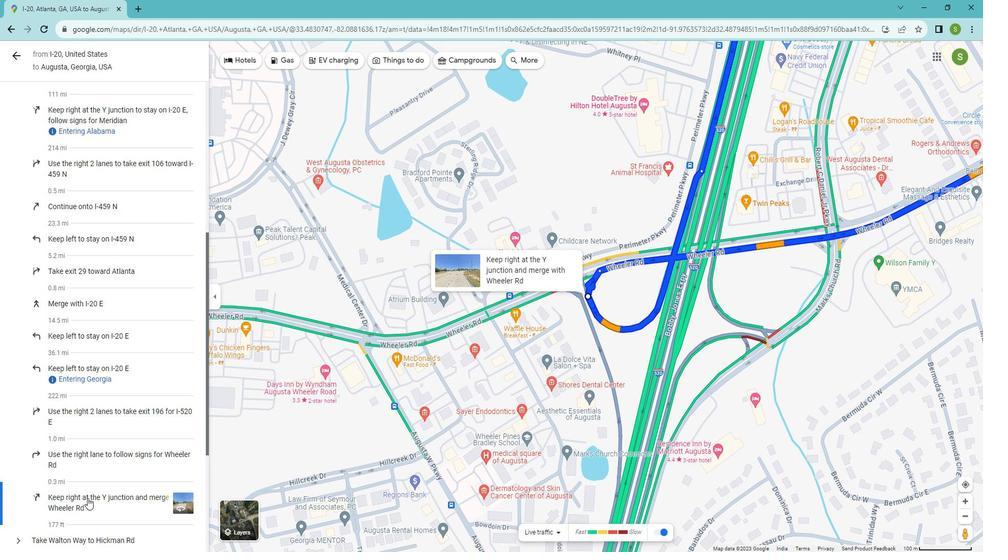 
Action: Mouse scrolled (105, 496) with delta (0, 0)
Screenshot: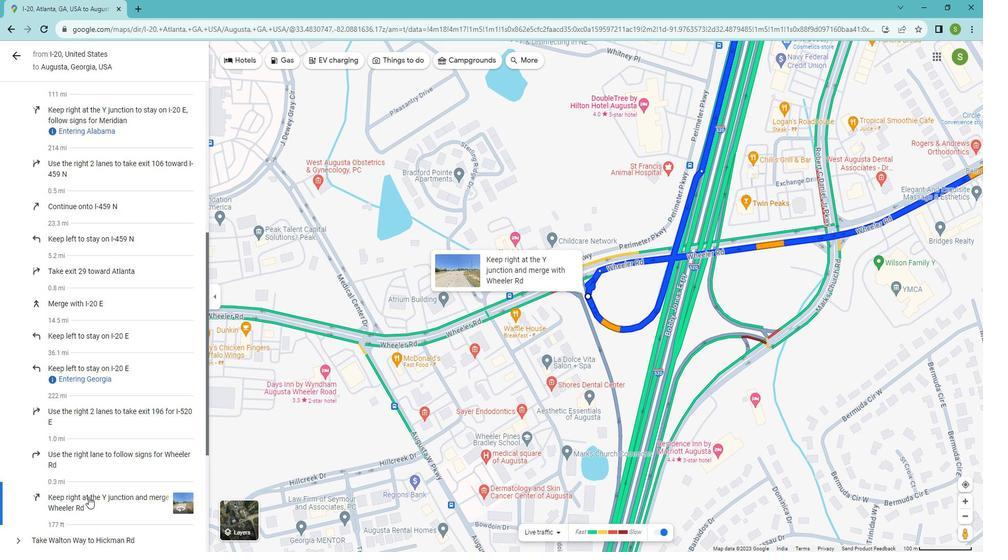 
Action: Mouse scrolled (105, 496) with delta (0, 0)
Screenshot: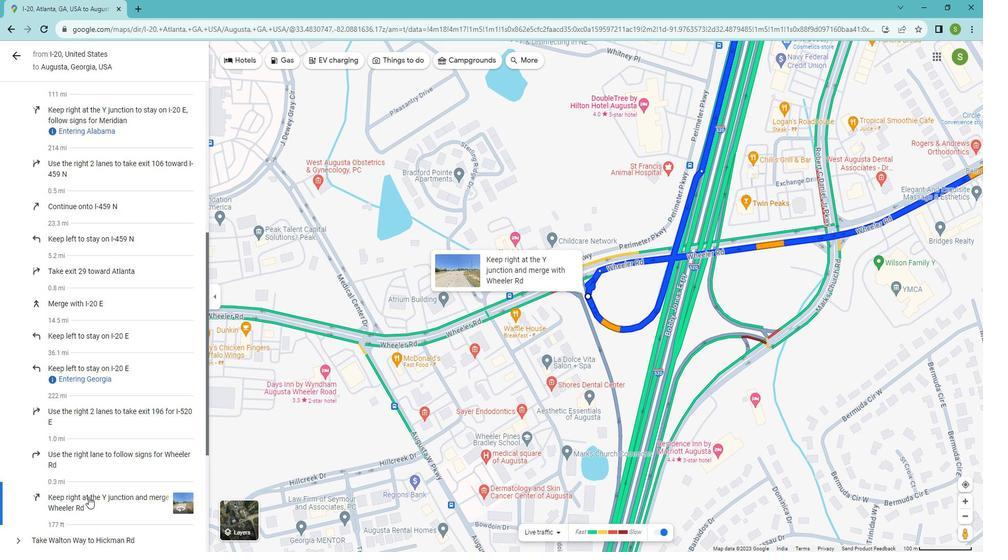 
Action: Mouse moved to (92, 437)
Screenshot: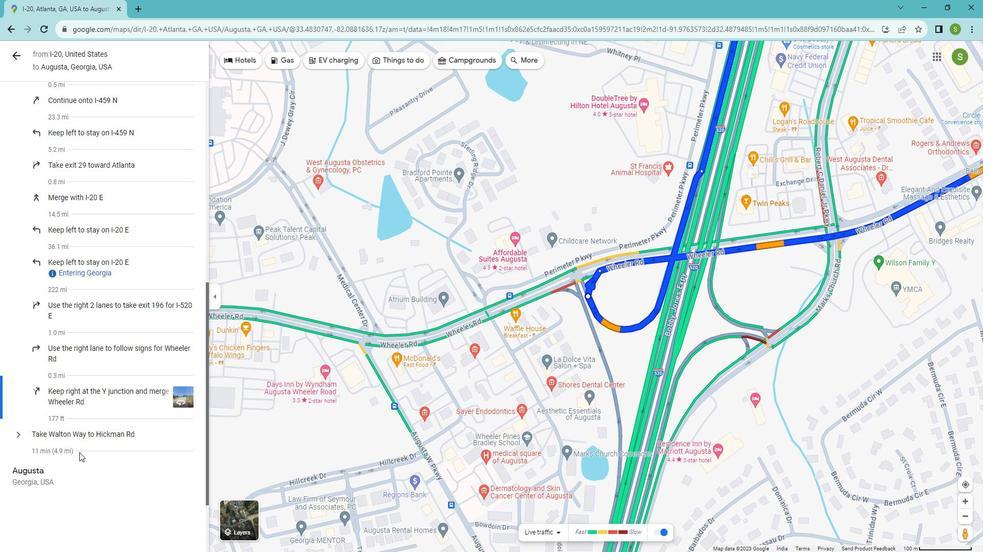 
Action: Mouse pressed left at (92, 437)
Screenshot: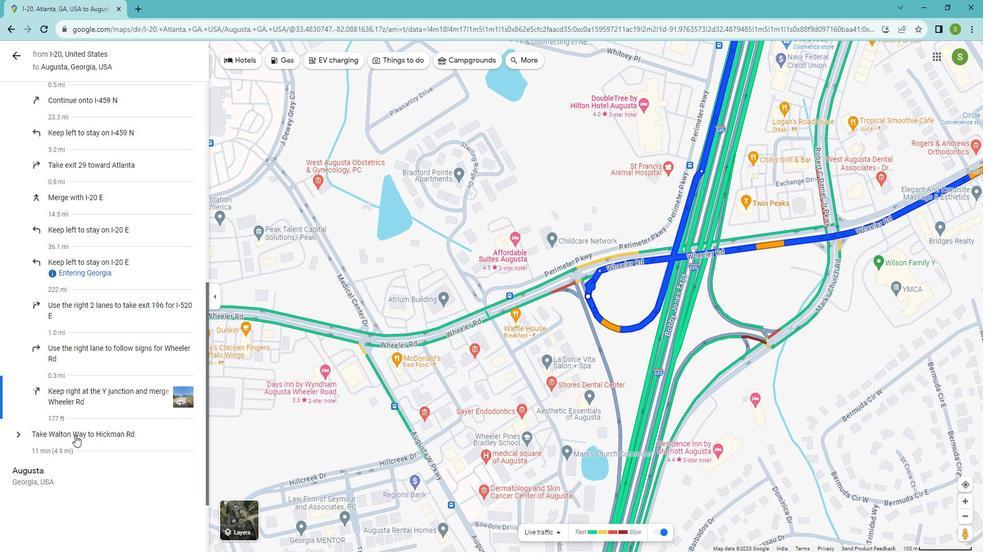 
Action: Mouse moved to (99, 468)
Screenshot: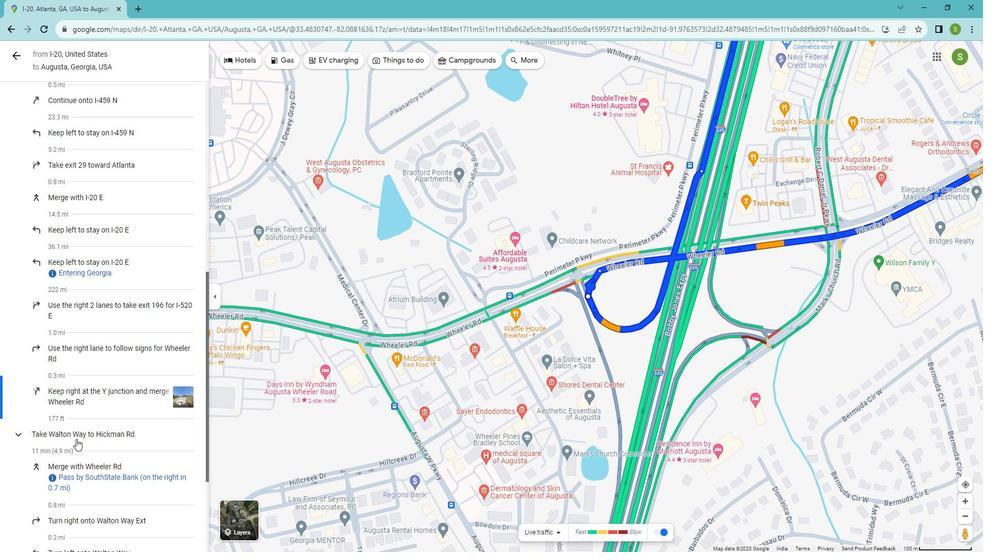 
Action: Mouse pressed left at (99, 468)
Screenshot: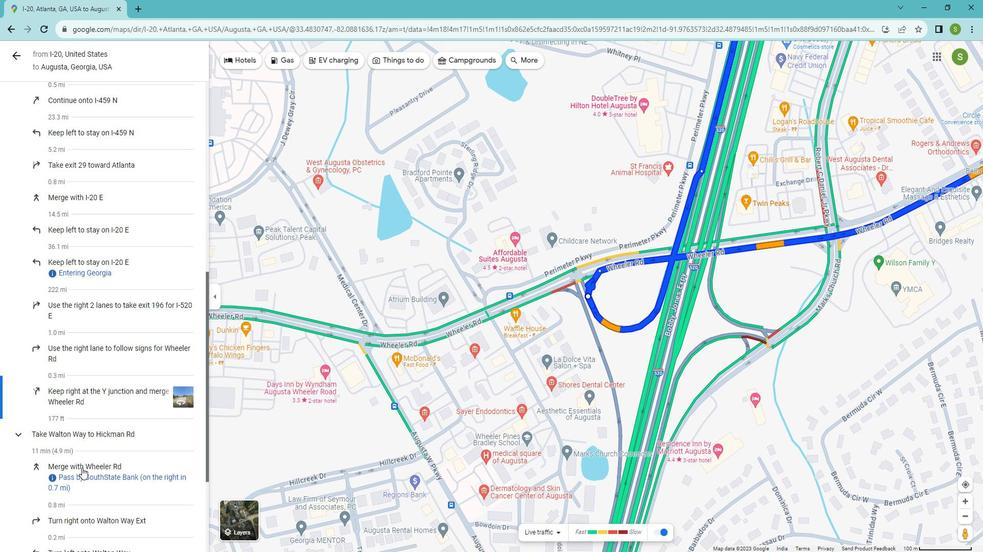 
Action: Mouse moved to (101, 437)
Screenshot: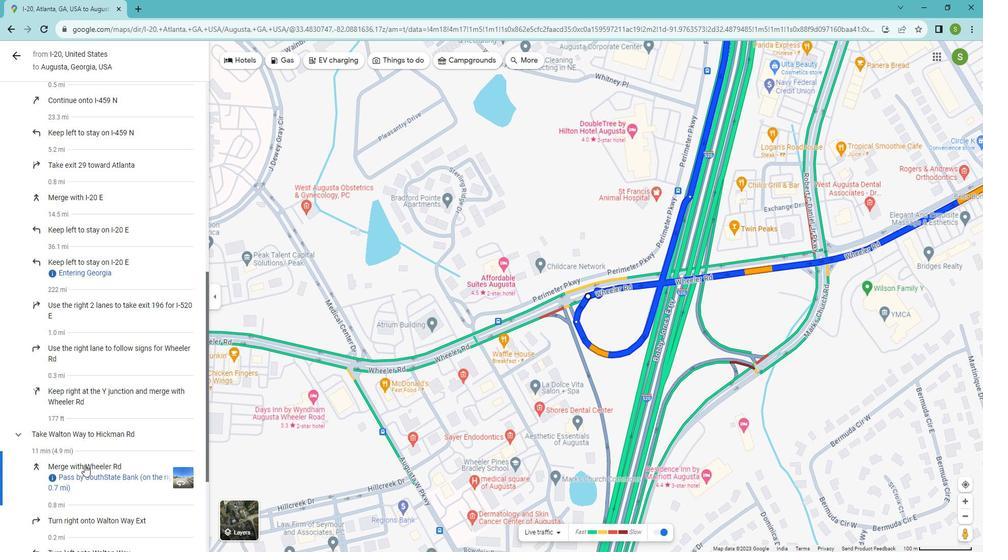 
Action: Mouse scrolled (101, 437) with delta (0, 0)
Screenshot: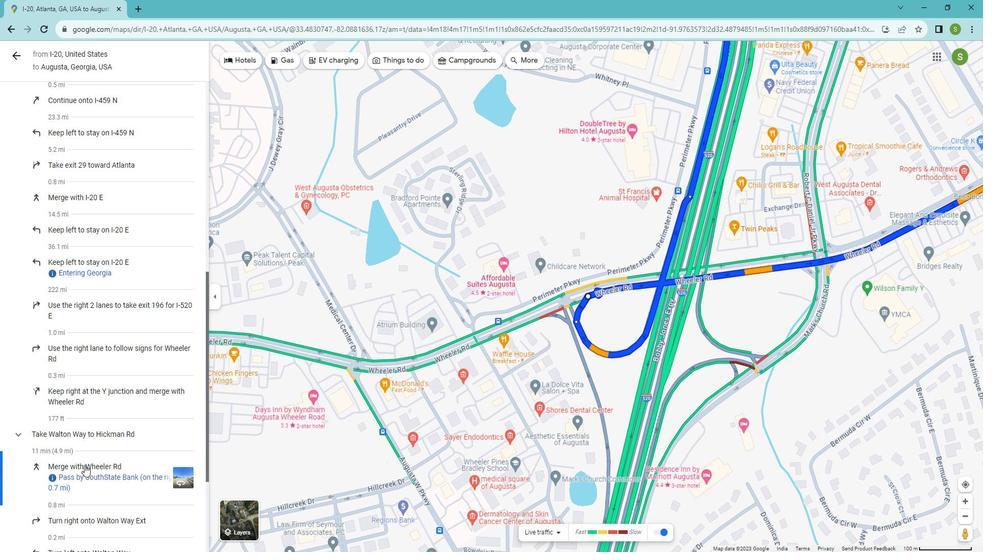 
Action: Mouse scrolled (101, 437) with delta (0, 0)
Screenshot: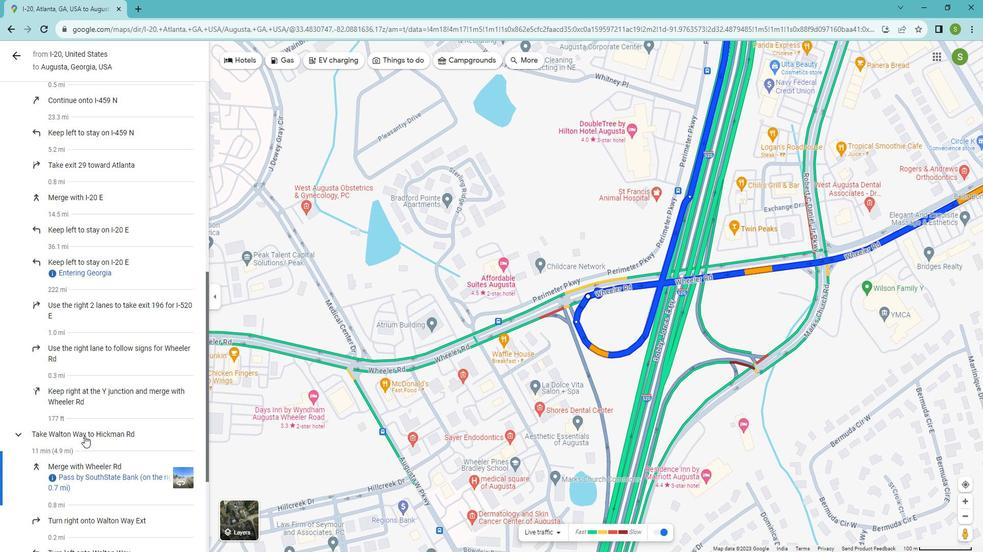 
Action: Mouse moved to (100, 412)
Screenshot: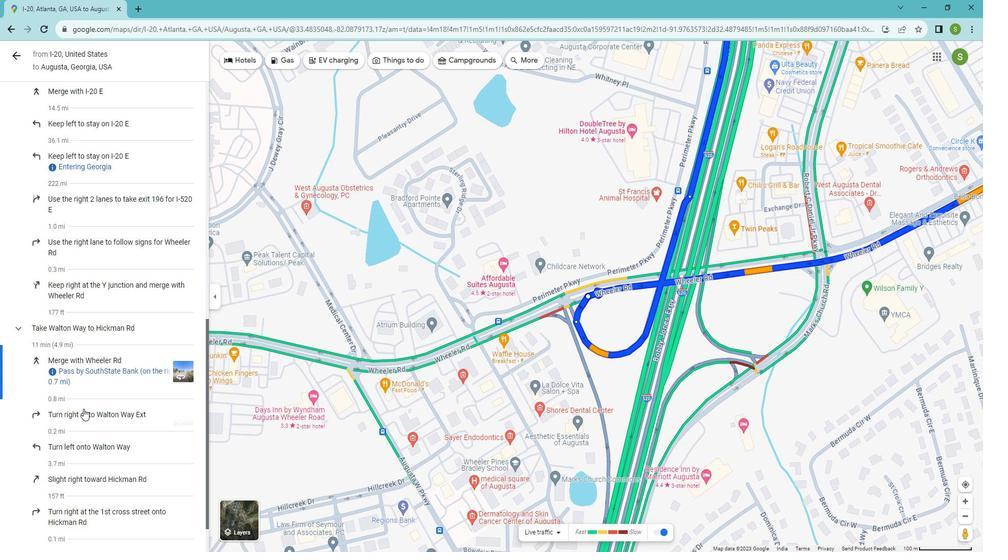 
Action: Mouse pressed left at (100, 412)
Screenshot: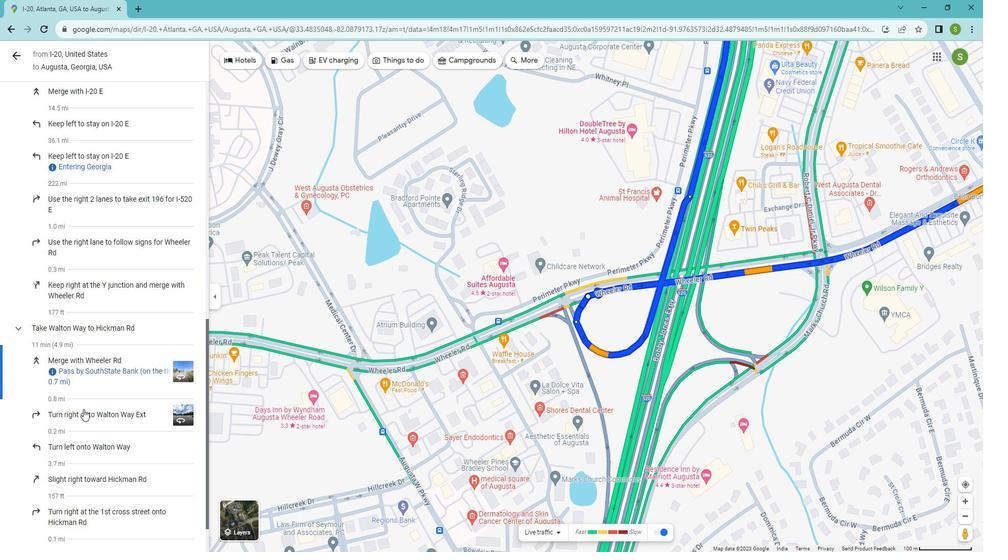 
Action: Mouse moved to (101, 451)
Screenshot: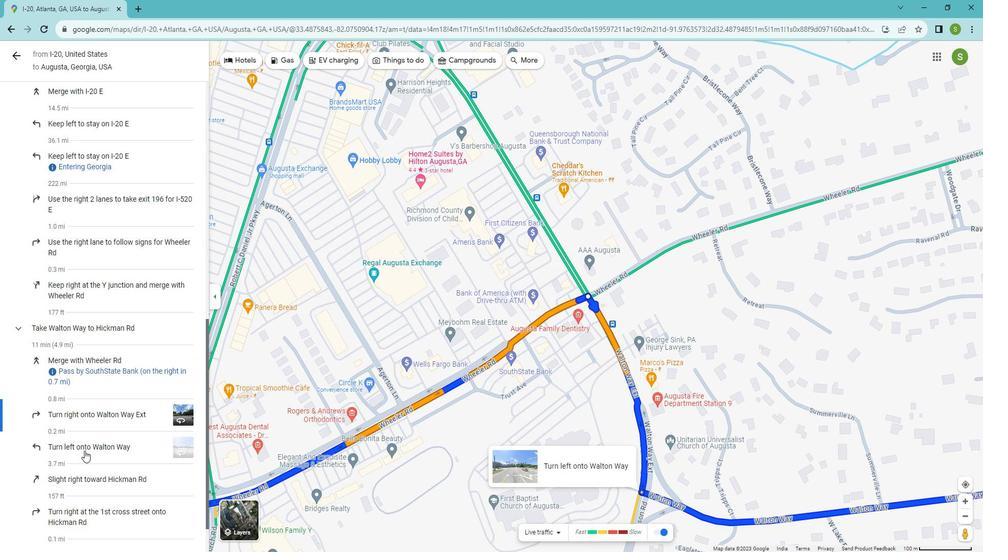 
Action: Mouse pressed left at (101, 451)
Screenshot: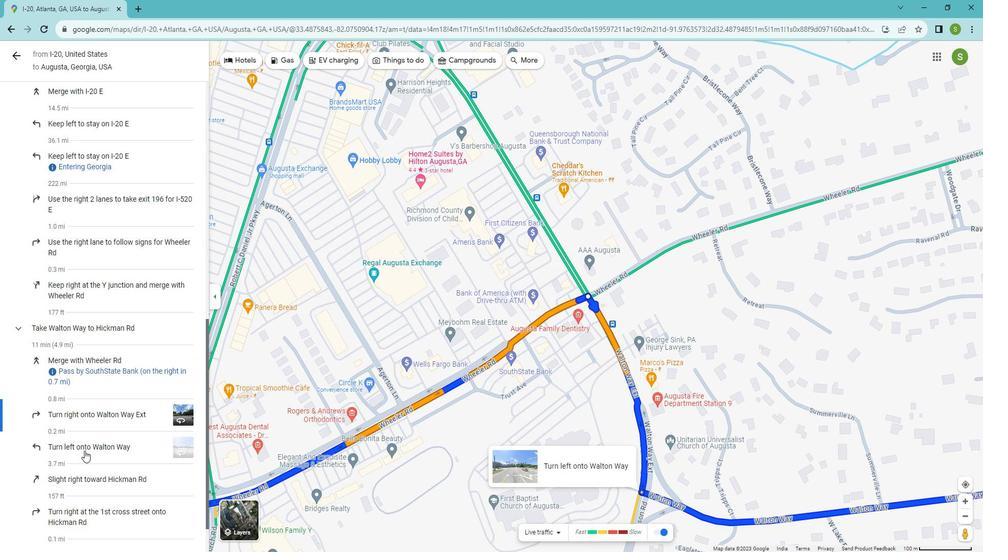 
Action: Mouse moved to (101, 476)
Screenshot: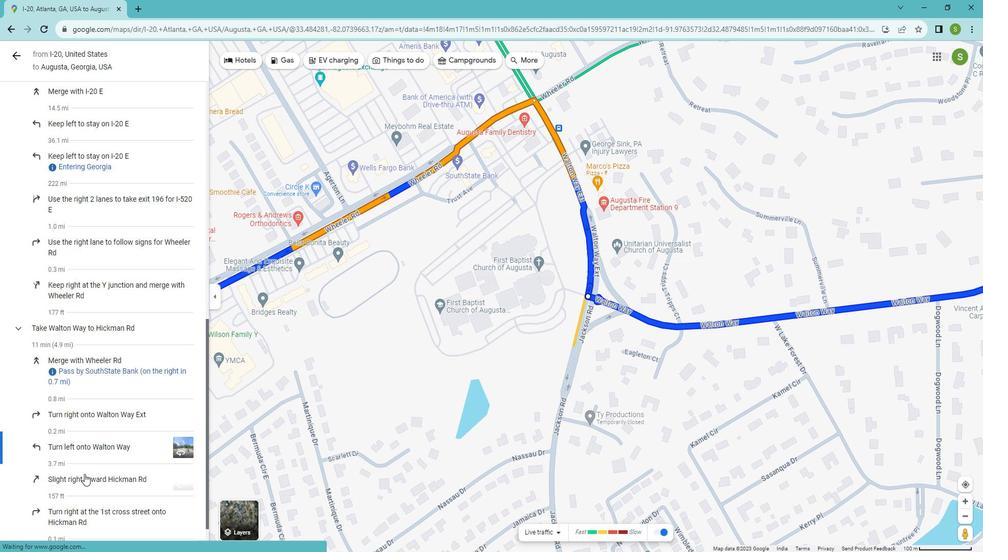 
Action: Mouse pressed left at (101, 476)
Screenshot: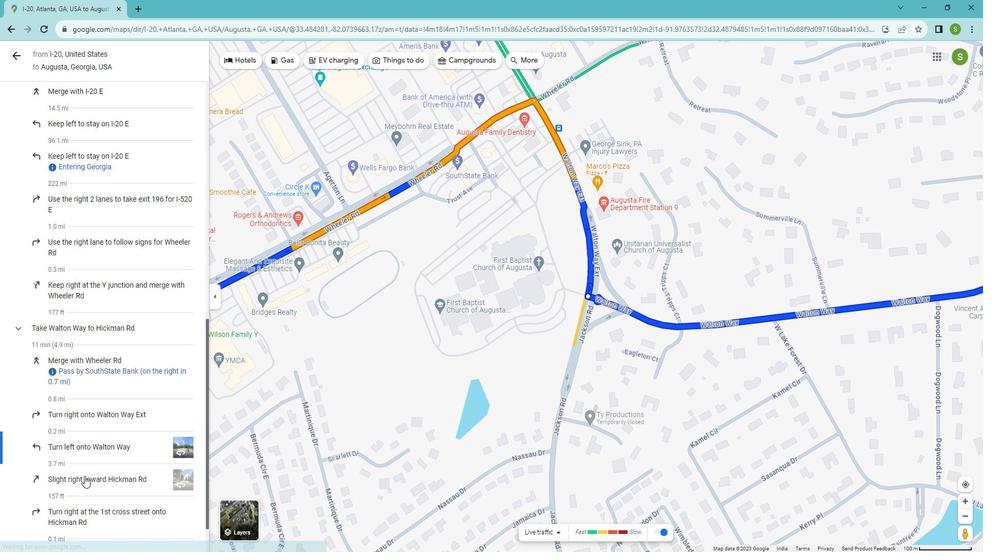 
Action: Mouse moved to (94, 516)
Screenshot: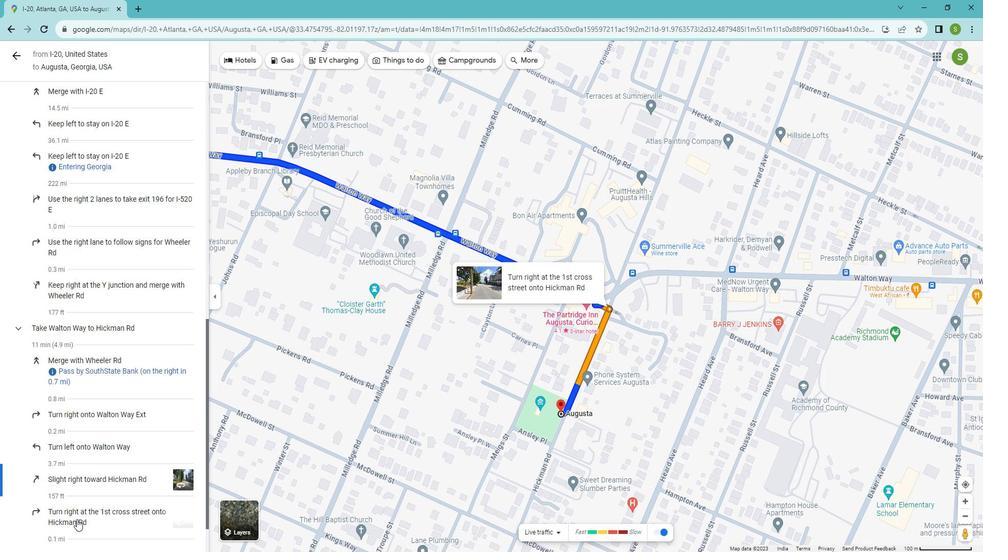 
Action: Mouse pressed left at (94, 516)
Screenshot: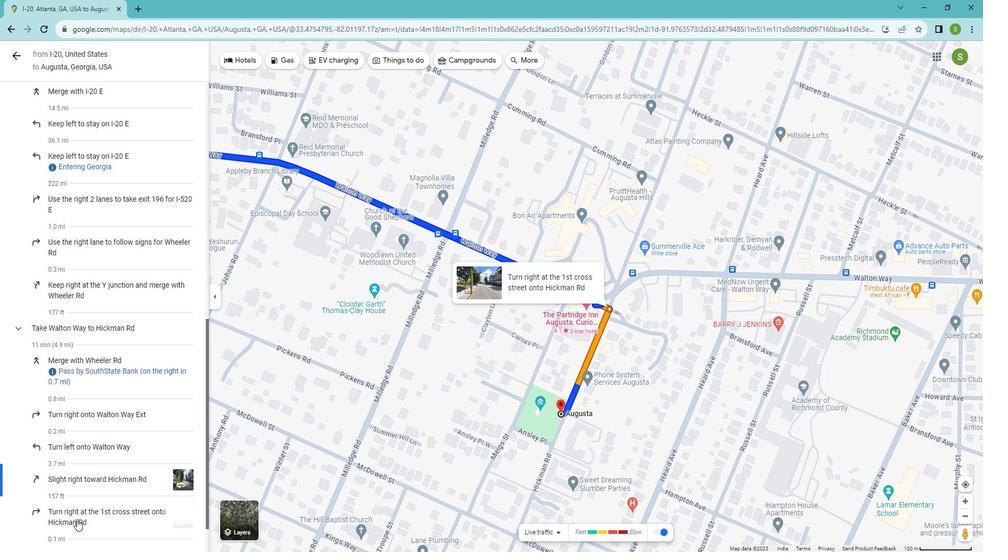 
Action: Mouse moved to (95, 470)
Screenshot: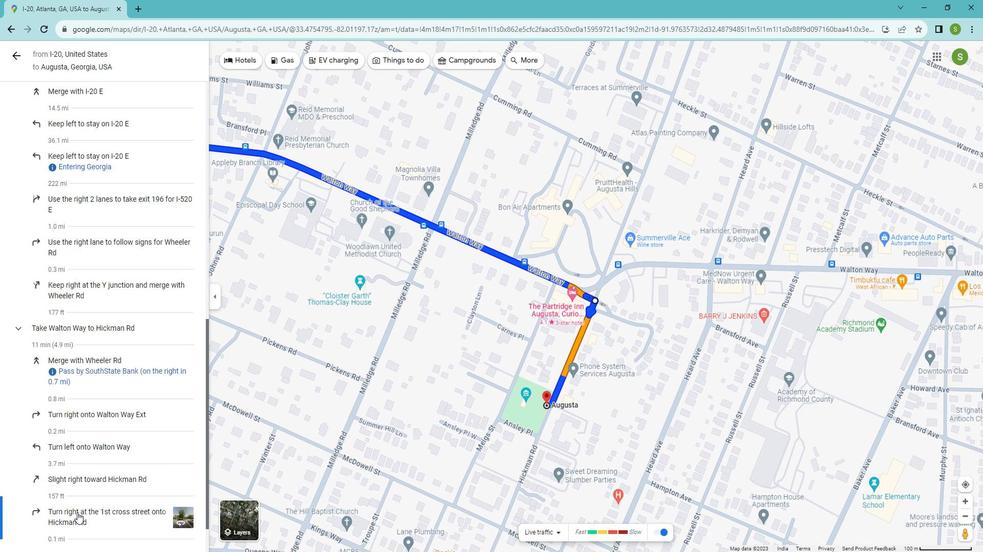 
Action: Mouse scrolled (95, 469) with delta (0, 0)
Screenshot: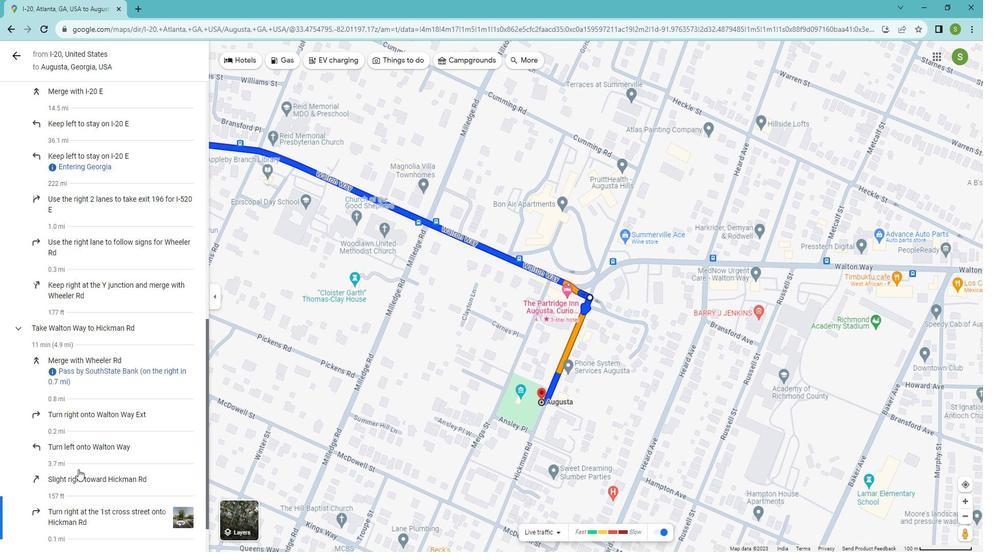 
Action: Mouse scrolled (95, 469) with delta (0, 0)
Screenshot: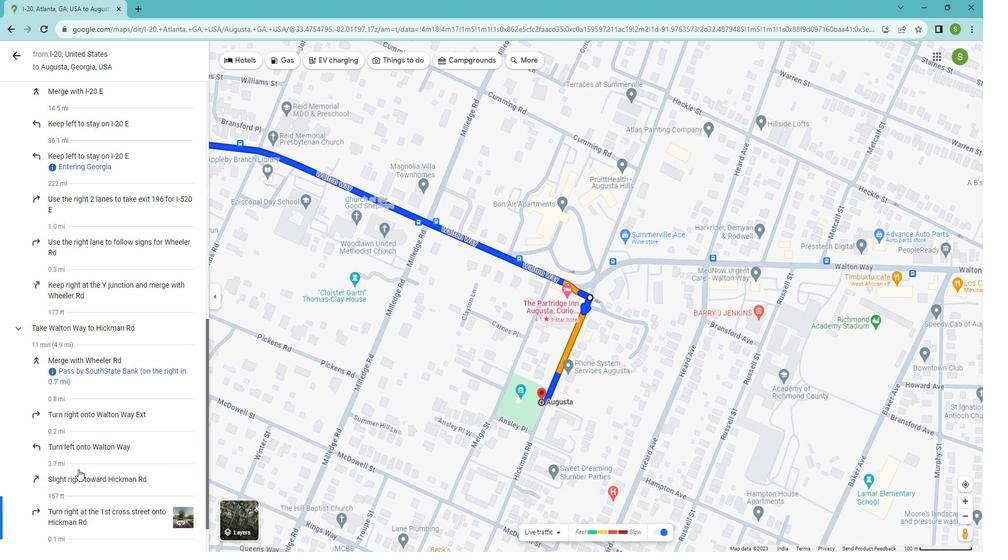 
Action: Mouse scrolled (95, 469) with delta (0, 0)
Screenshot: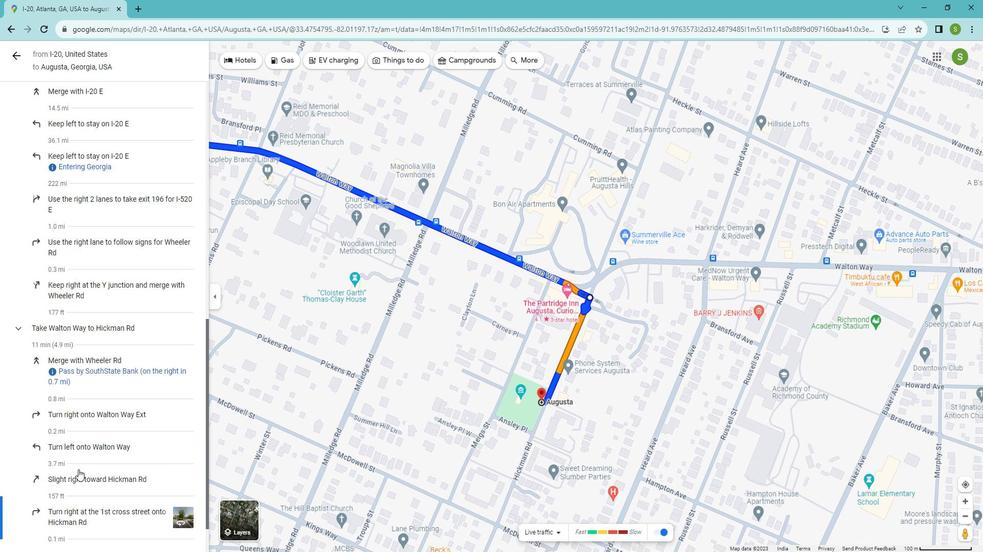 
Action: Mouse moved to (95, 468)
Screenshot: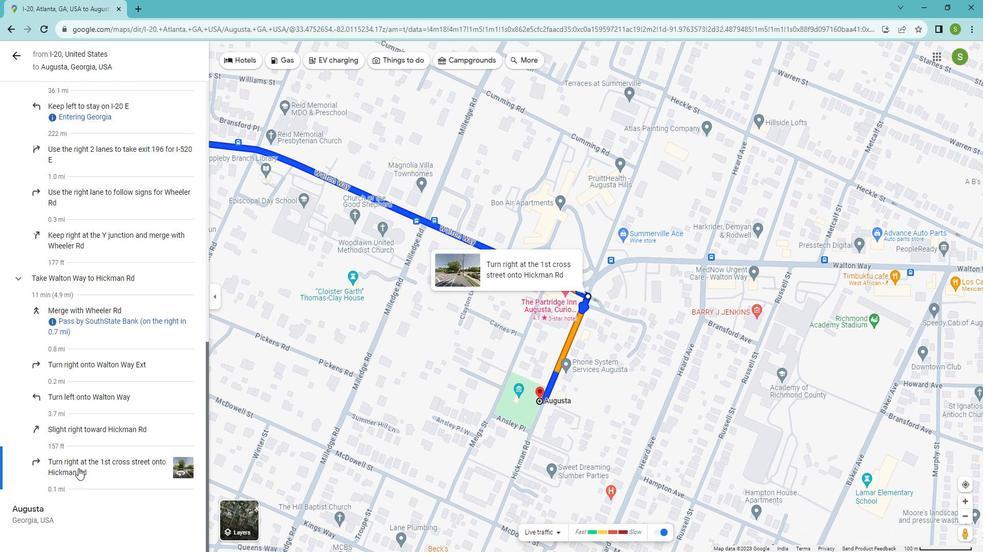 
Action: Mouse pressed left at (95, 468)
Screenshot: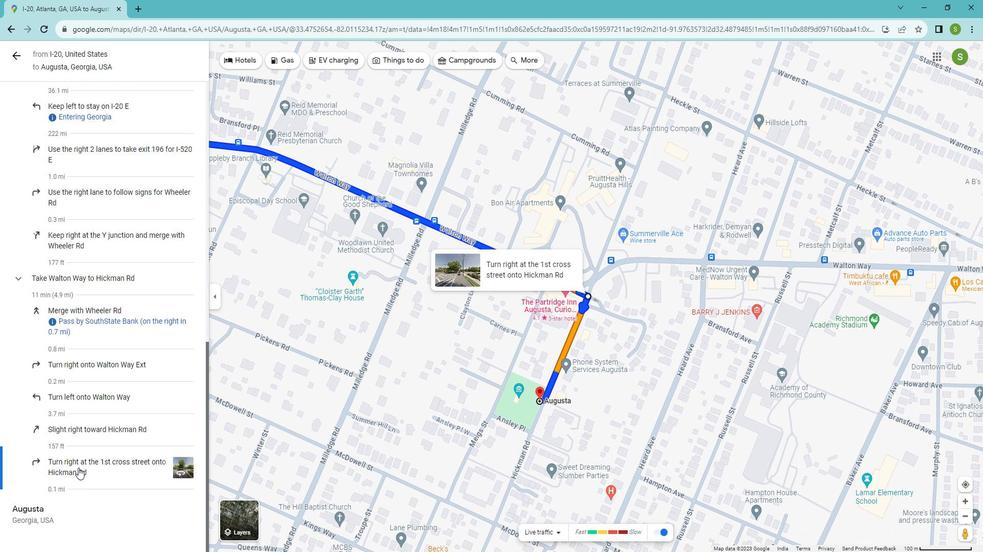 
Action: Mouse moved to (37, 71)
Screenshot: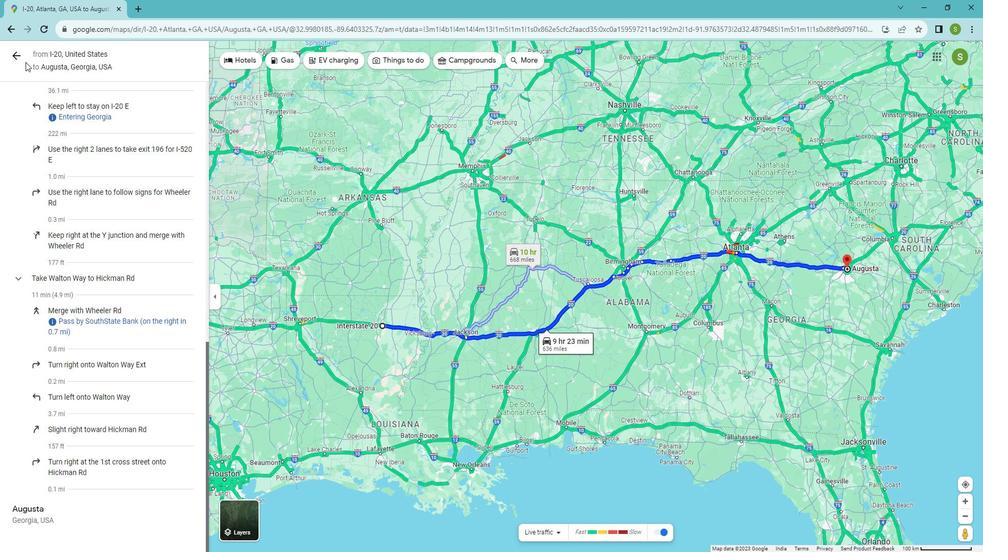 
Action: Mouse pressed left at (37, 71)
Screenshot: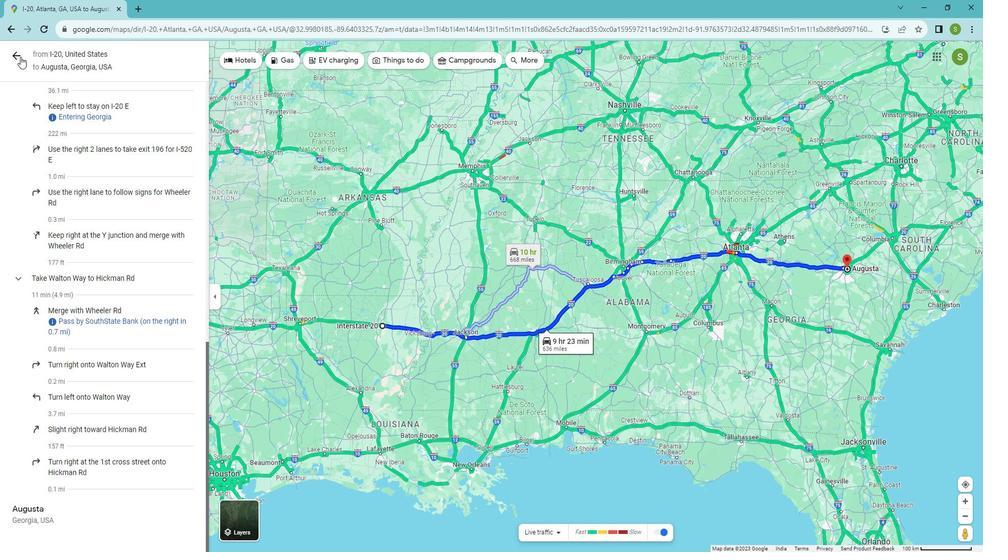 
Action: Mouse moved to (129, 232)
Screenshot: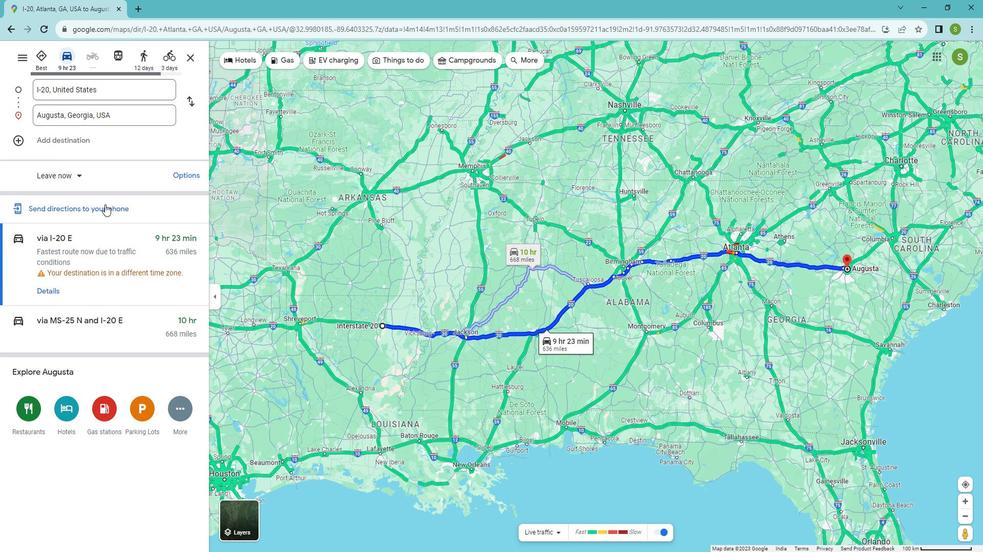 
